 Task: Open Card Business Continuity Planning in Board IT Project Management to Workspace Cloud Management and add a team member Softage.4@softage.net, a label Blue, a checklist Diet Planning, an attachment from your computer, a color Blue and finally, add a card description 'Plan and execute company team-building conference with team-building challenges' and a comment 'Let us approach this task with a sense of self-reflection and self-awareness, recognizing our own strengths and weaknesses.'. Add a start date 'Jan 04, 1900' with a due date 'Jan 11, 1900'
Action: Mouse moved to (89, 299)
Screenshot: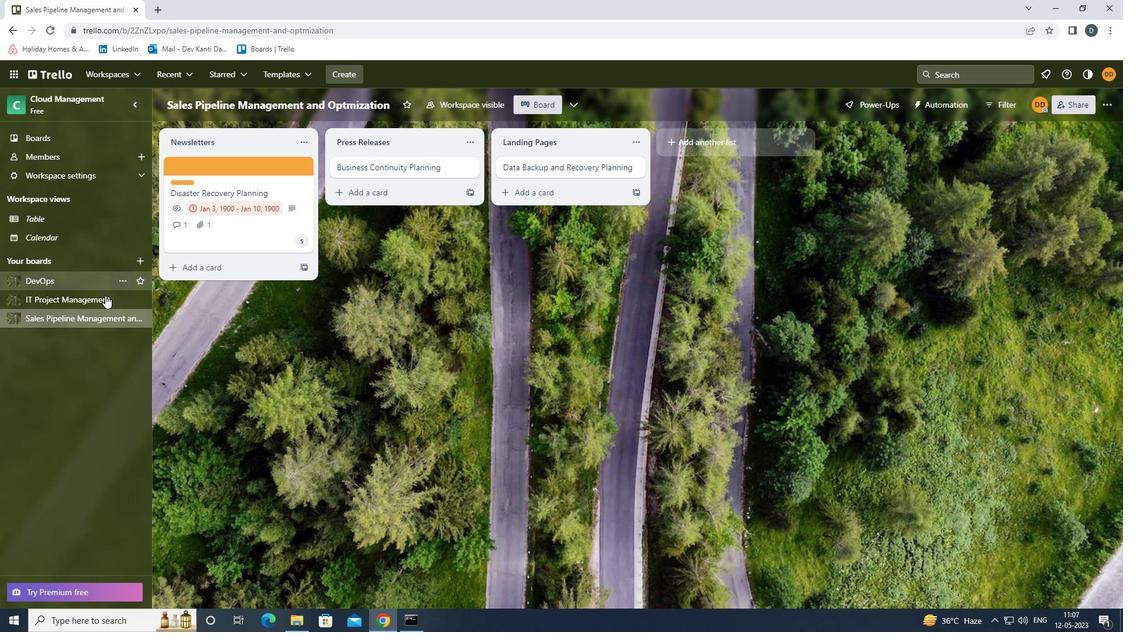
Action: Mouse pressed left at (89, 299)
Screenshot: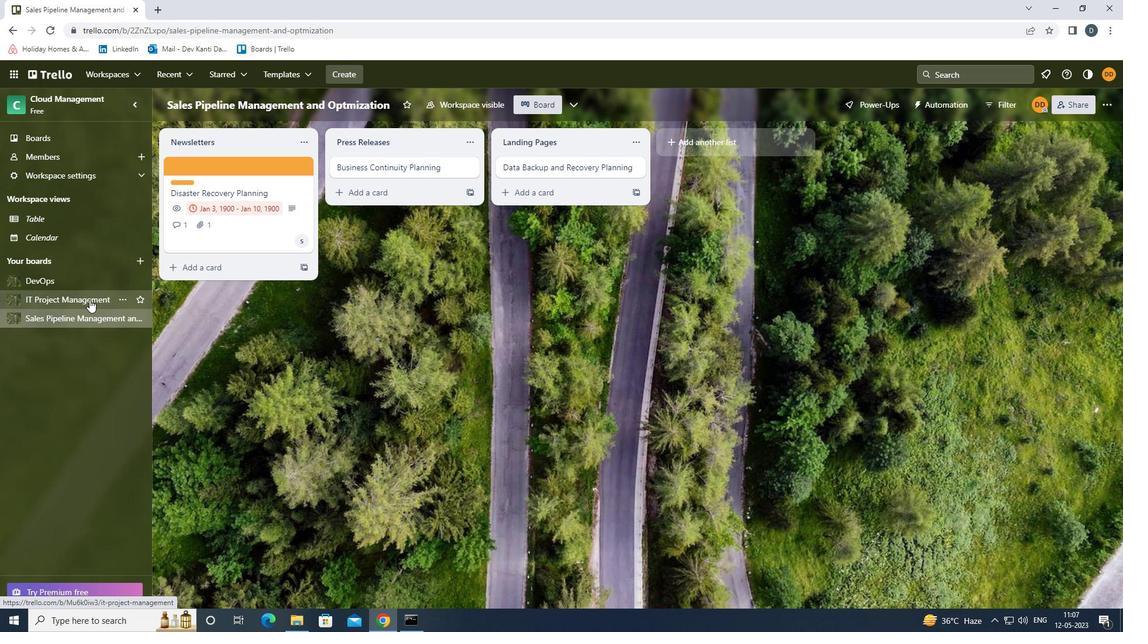 
Action: Mouse moved to (357, 165)
Screenshot: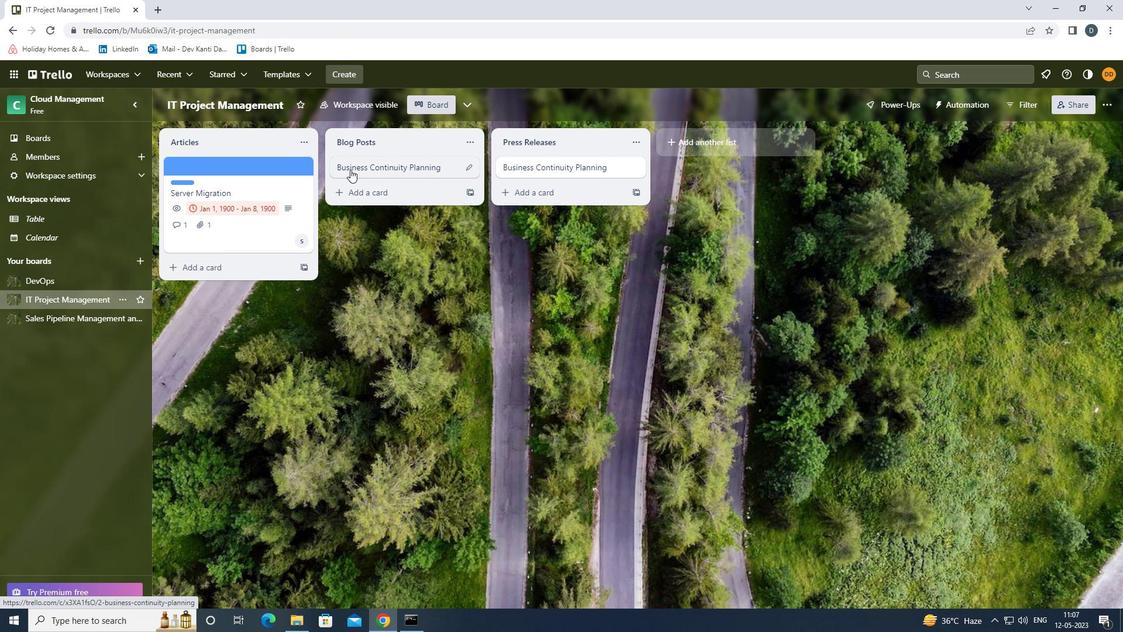 
Action: Mouse pressed left at (357, 165)
Screenshot: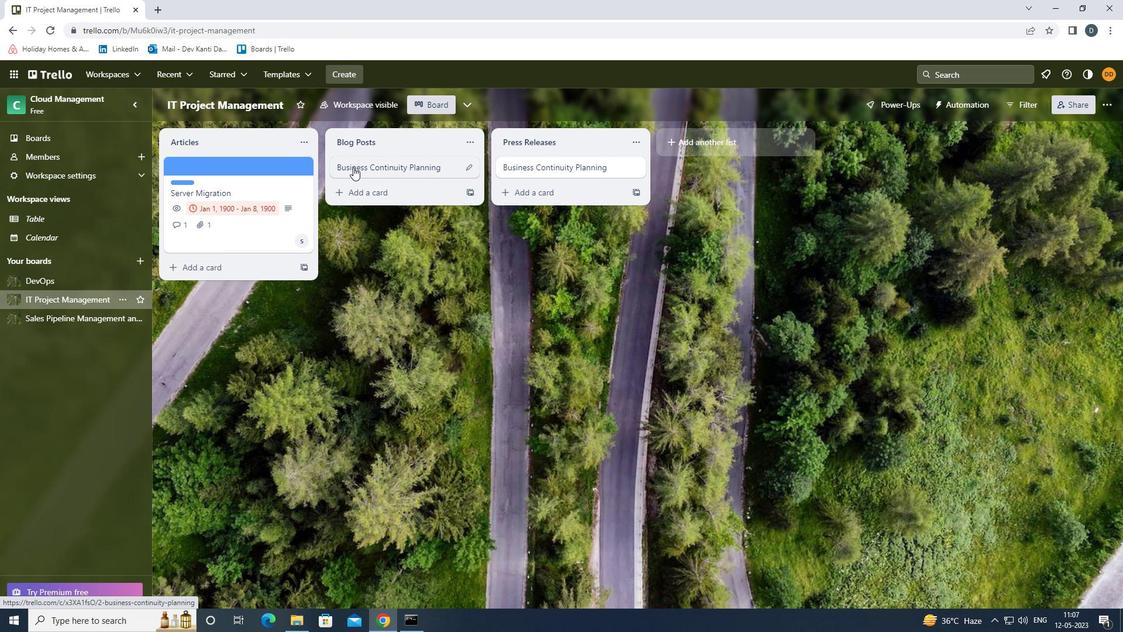 
Action: Mouse moved to (708, 214)
Screenshot: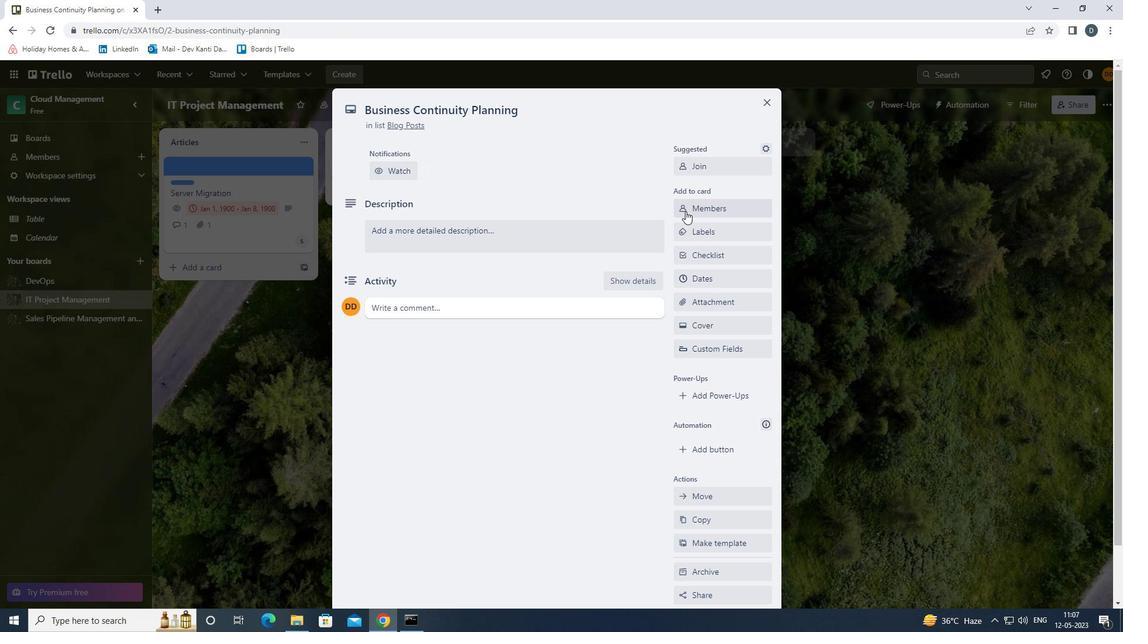 
Action: Mouse pressed left at (708, 214)
Screenshot: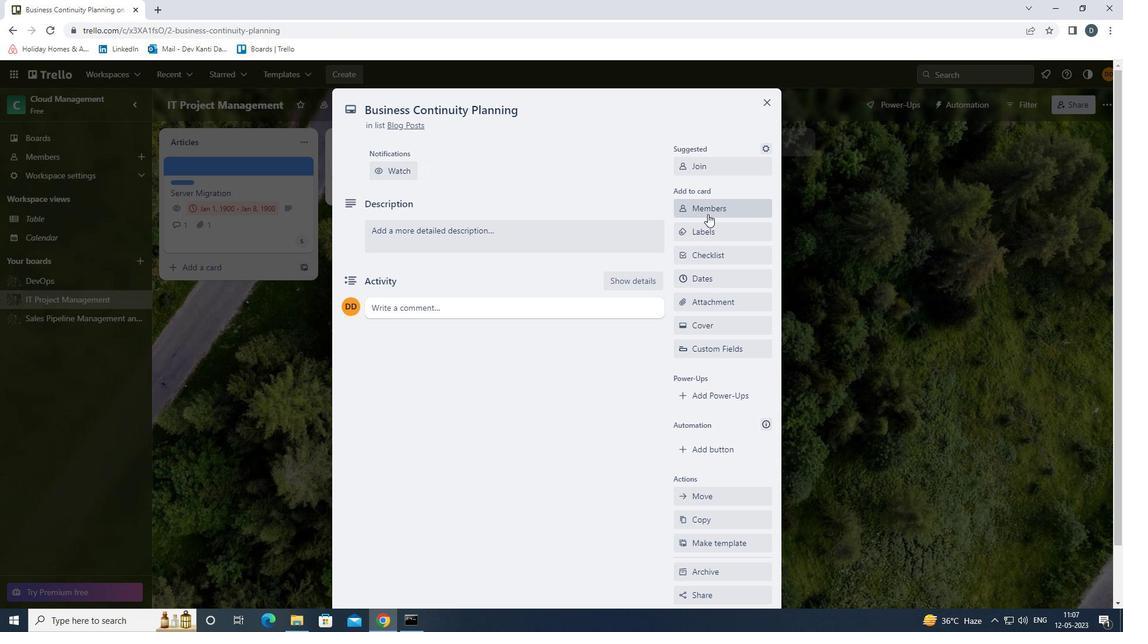 
Action: Key pressed <Key.shift>SOFTAGE.4<Key.shift>@SOFTAGE.NET
Screenshot: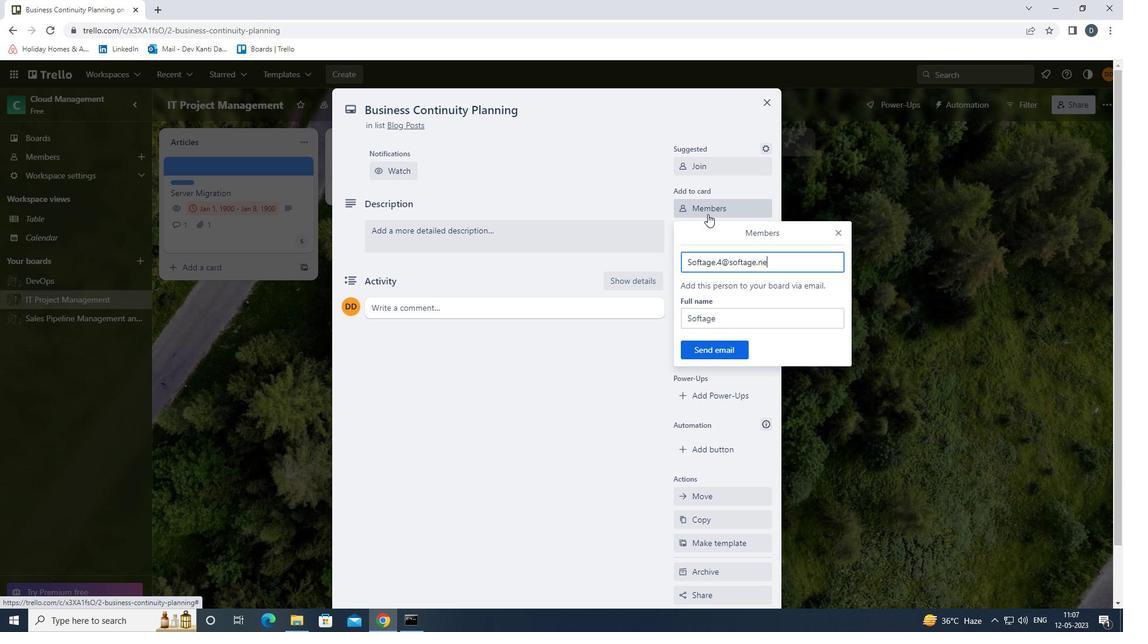 
Action: Mouse moved to (722, 346)
Screenshot: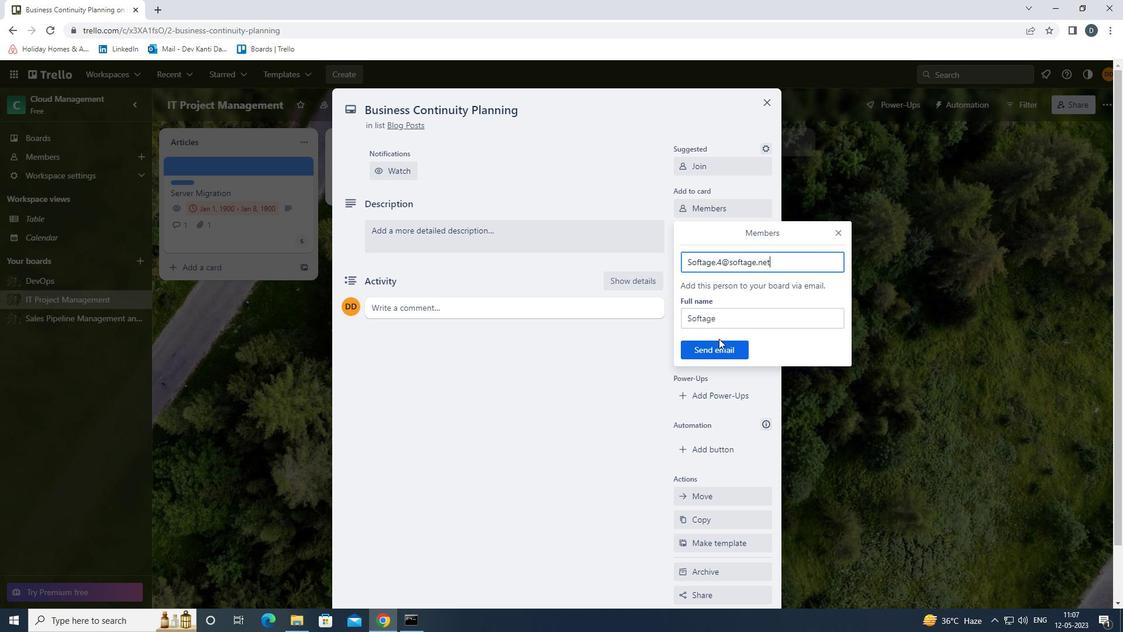 
Action: Mouse pressed left at (722, 346)
Screenshot: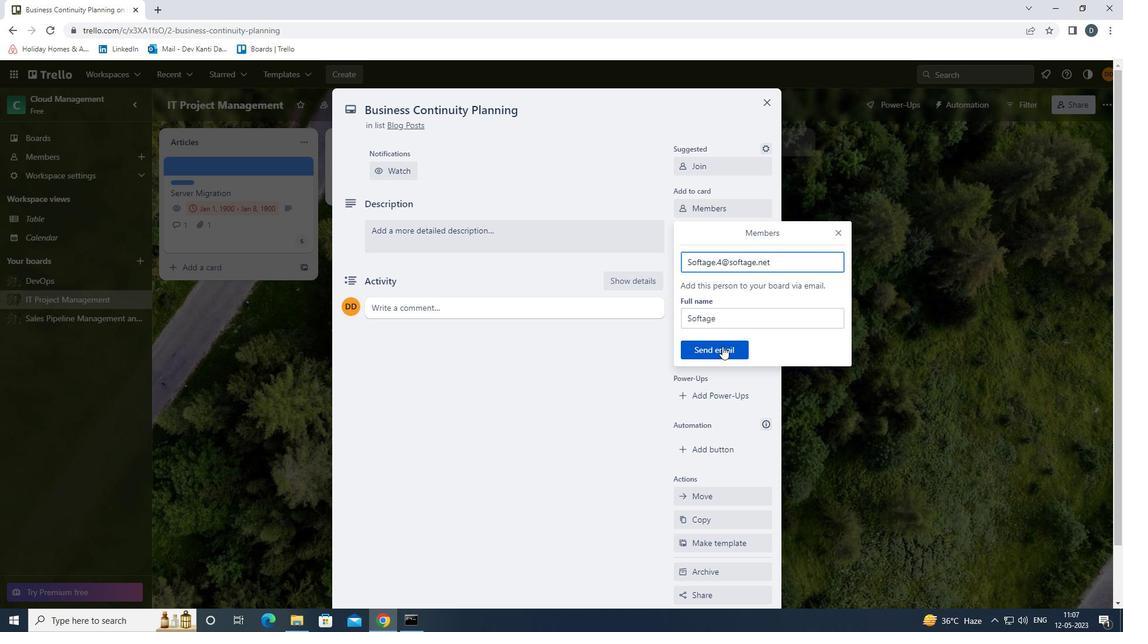 
Action: Mouse moved to (717, 235)
Screenshot: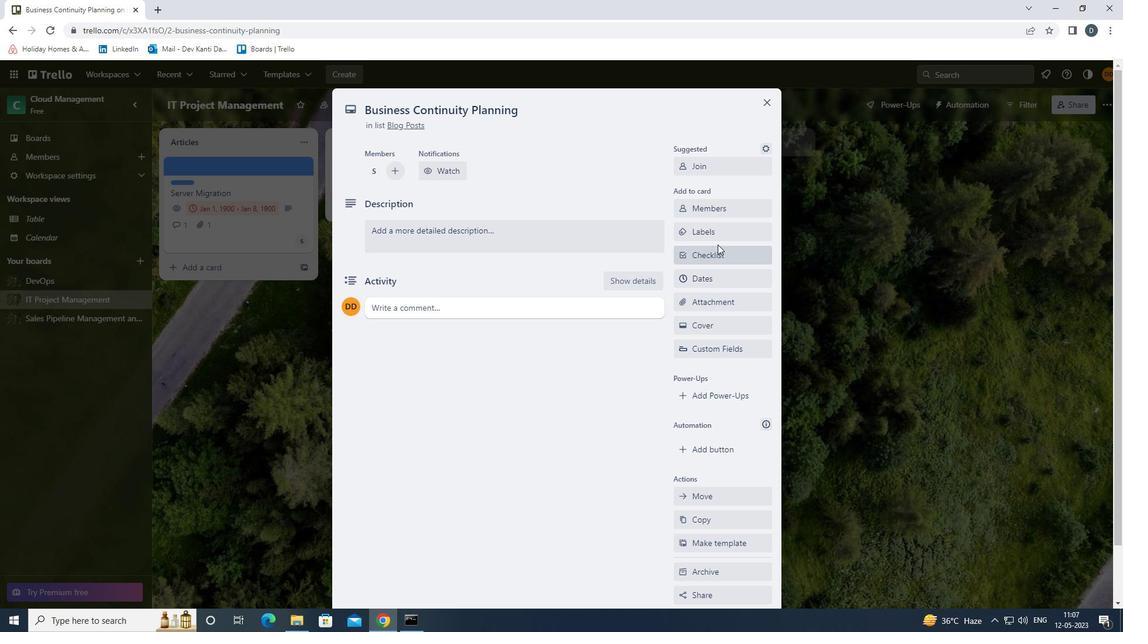 
Action: Mouse pressed left at (717, 235)
Screenshot: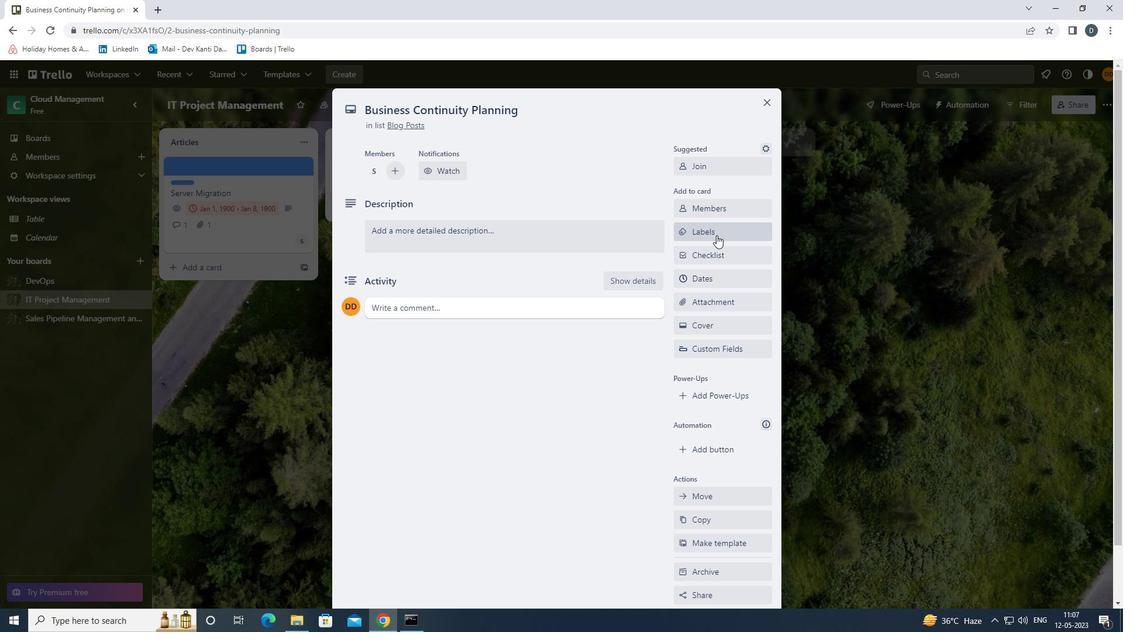 
Action: Mouse moved to (739, 431)
Screenshot: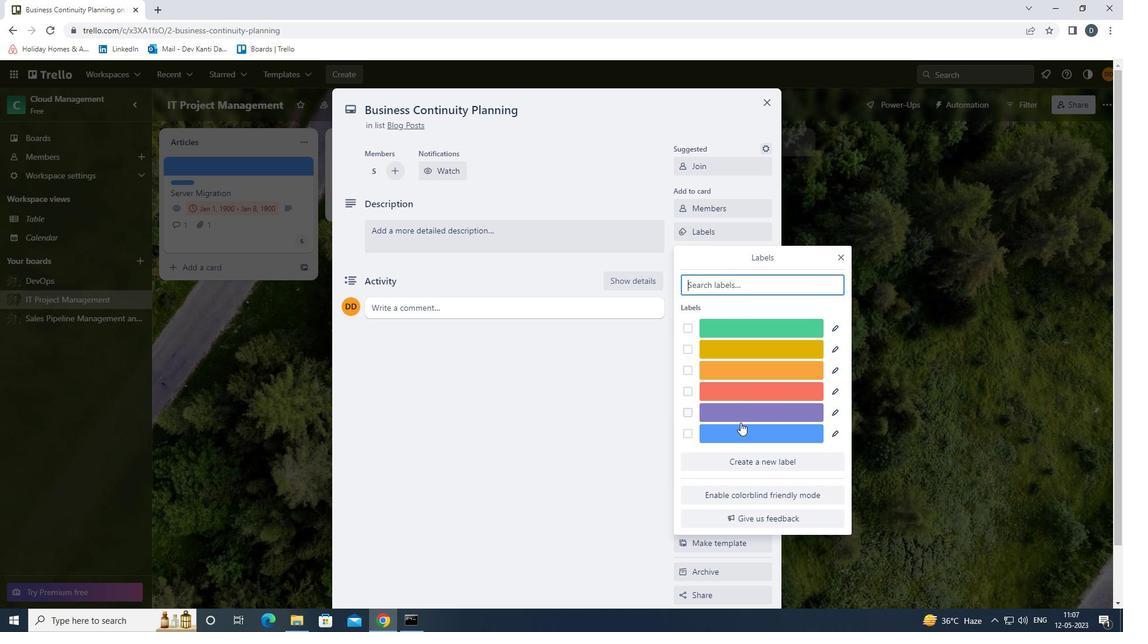 
Action: Mouse pressed left at (739, 431)
Screenshot: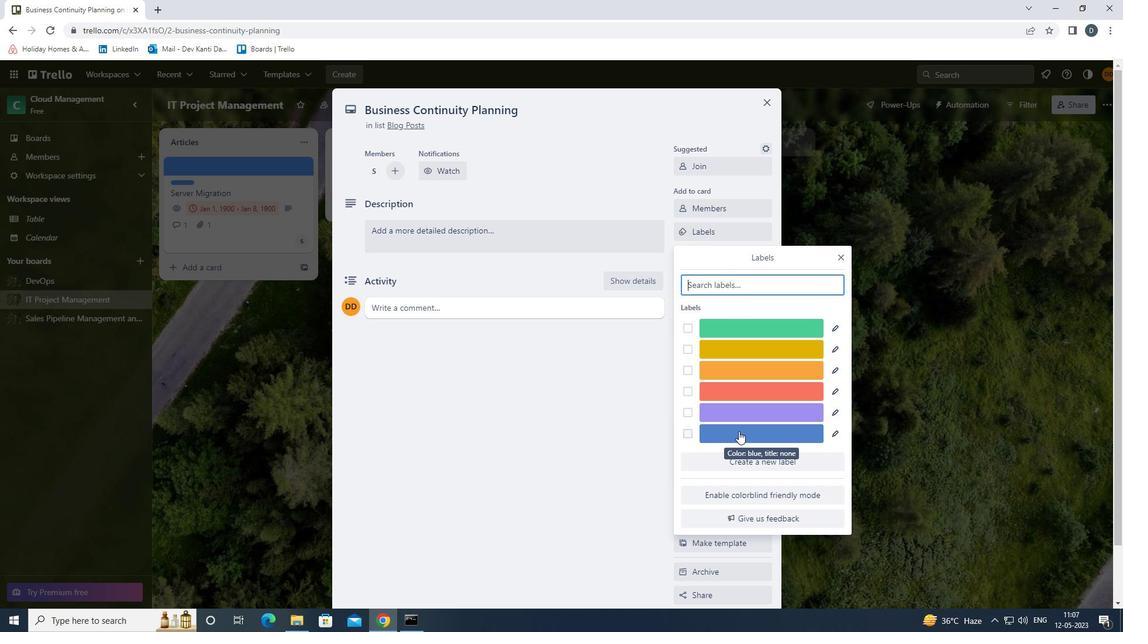 
Action: Mouse moved to (841, 257)
Screenshot: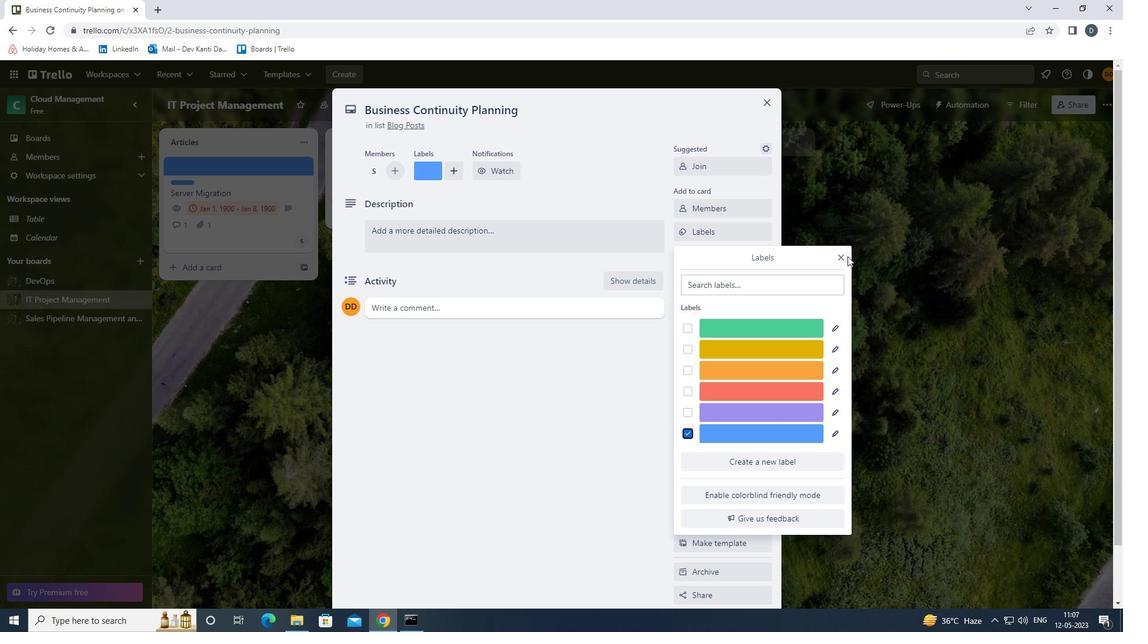 
Action: Mouse pressed left at (841, 257)
Screenshot: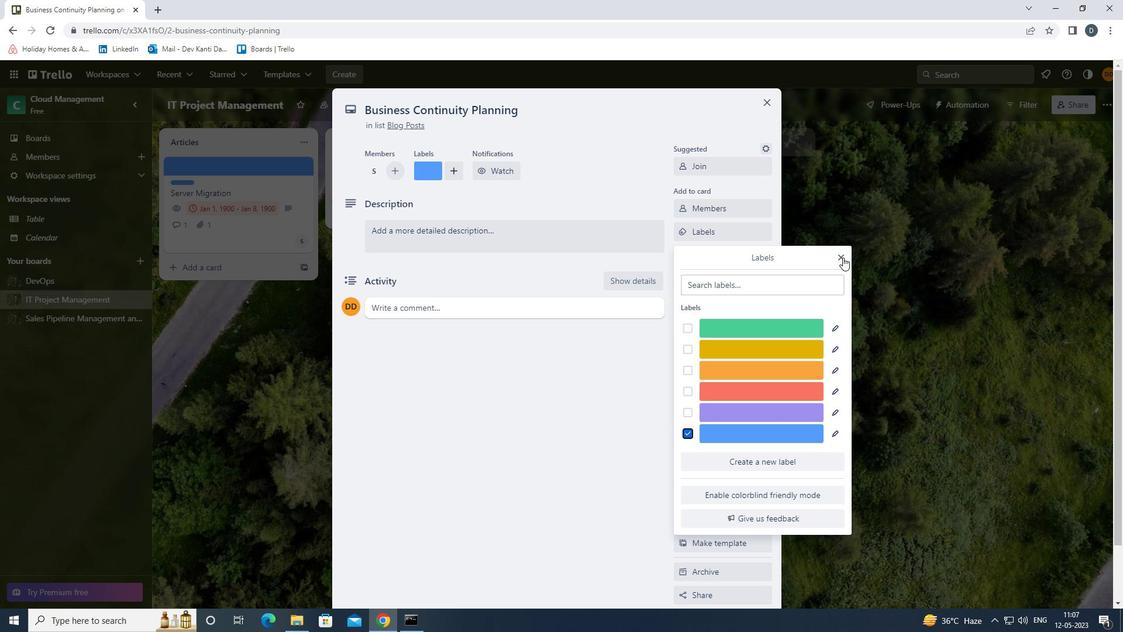 
Action: Mouse moved to (746, 262)
Screenshot: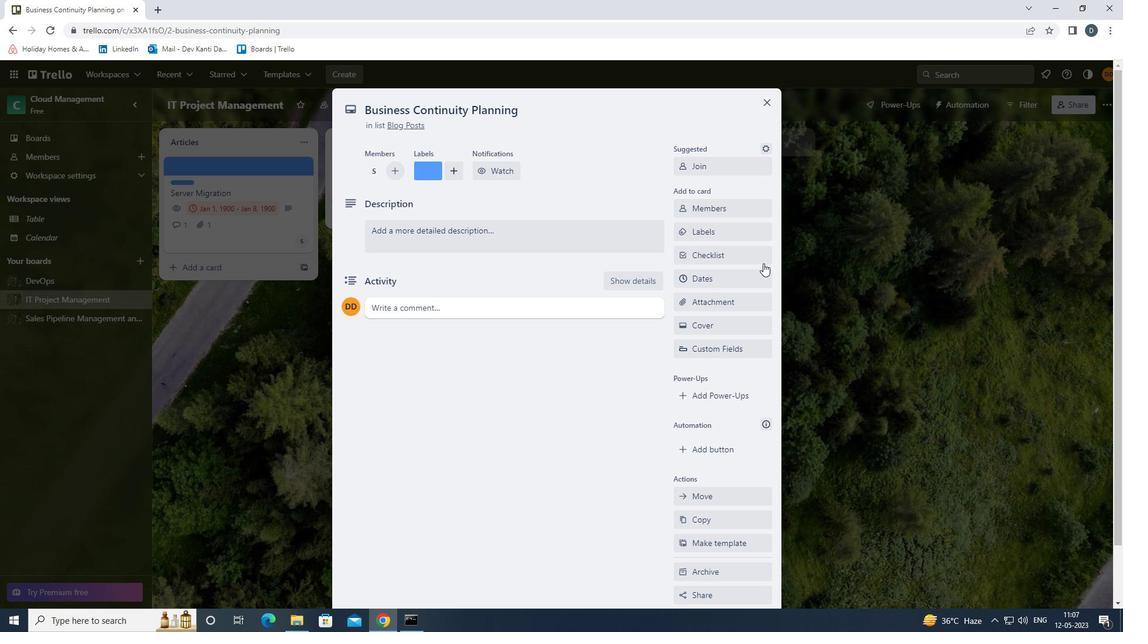 
Action: Mouse pressed left at (746, 262)
Screenshot: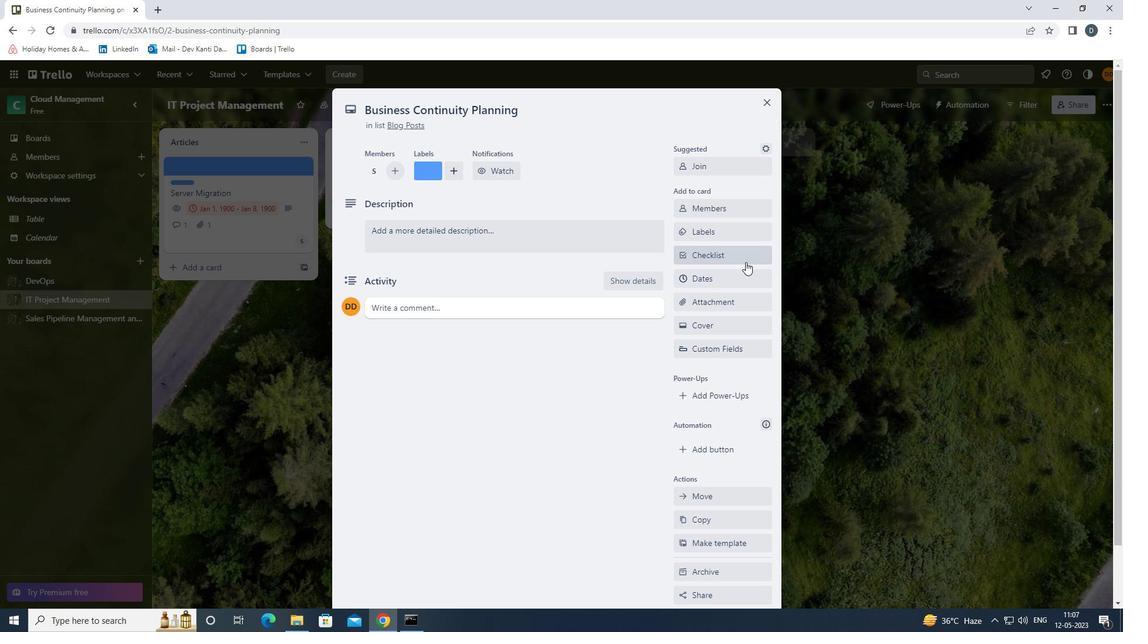 
Action: Key pressed <Key.shift><Key.shift><Key.shift>DIET<Key.space><Key.shift><Key.shift><Key.shift><Key.shift><Key.shift>PLANNING<Key.enter>
Screenshot: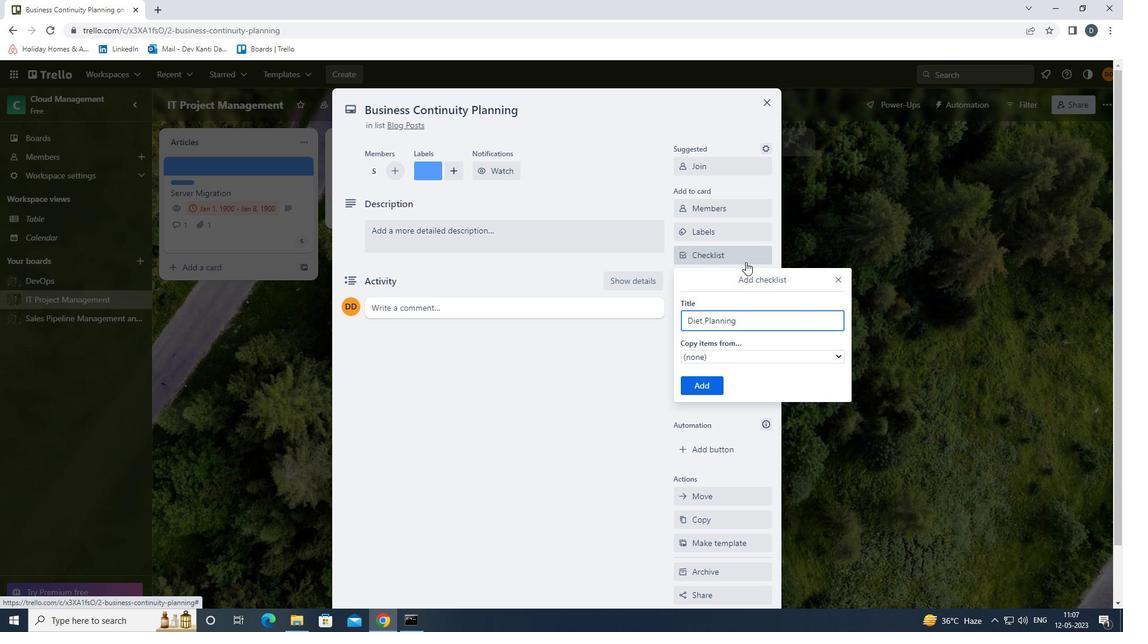 
Action: Mouse moved to (740, 303)
Screenshot: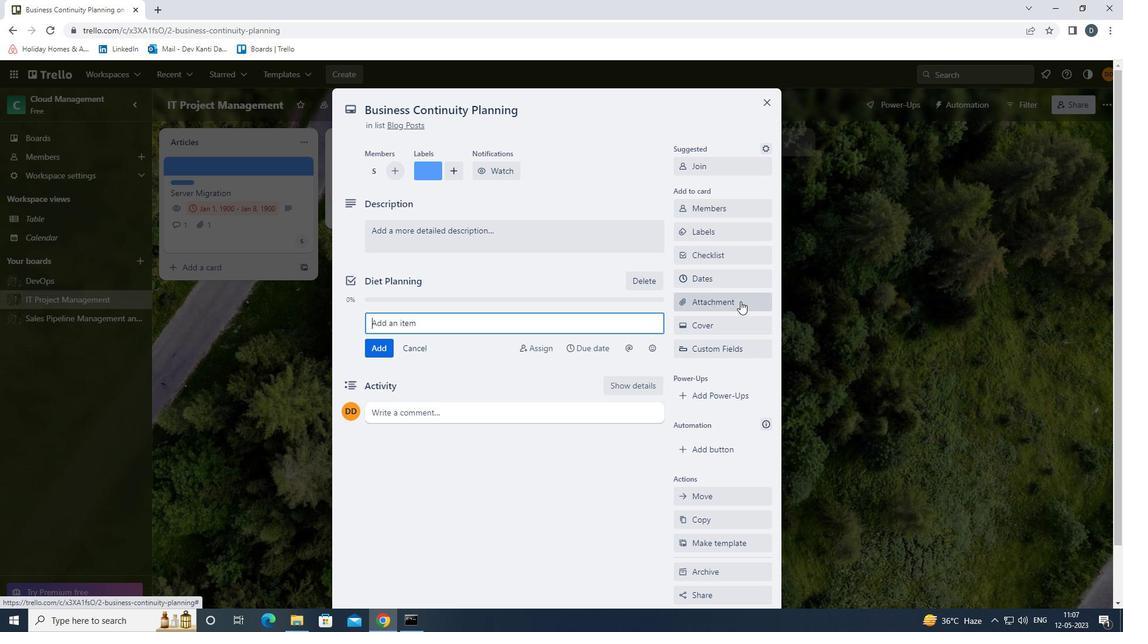 
Action: Mouse pressed left at (740, 303)
Screenshot: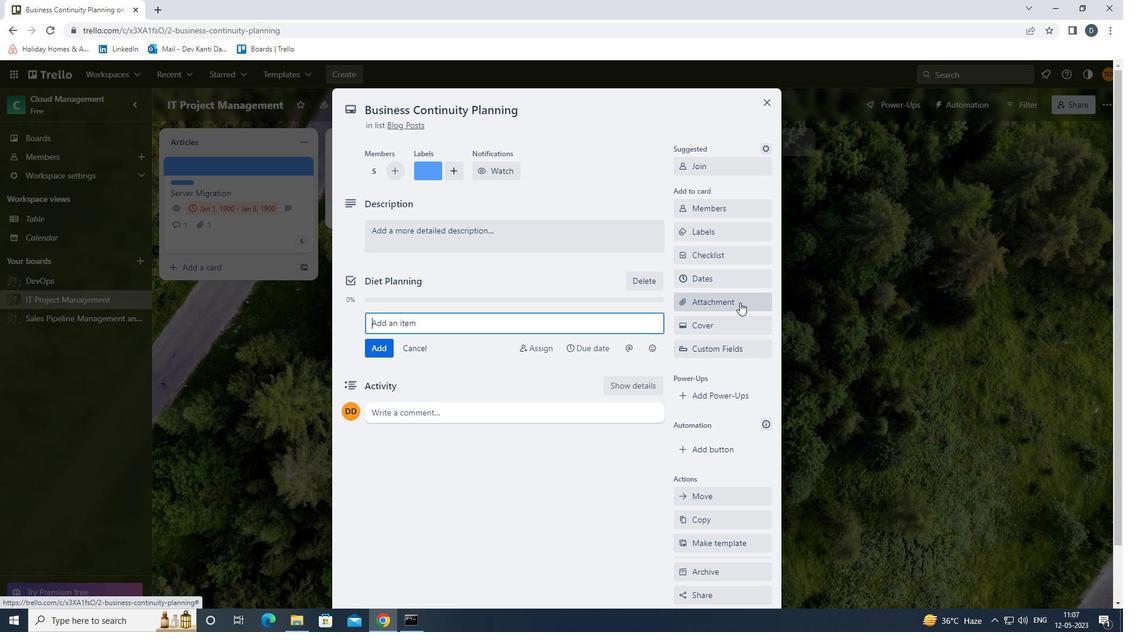 
Action: Mouse moved to (728, 349)
Screenshot: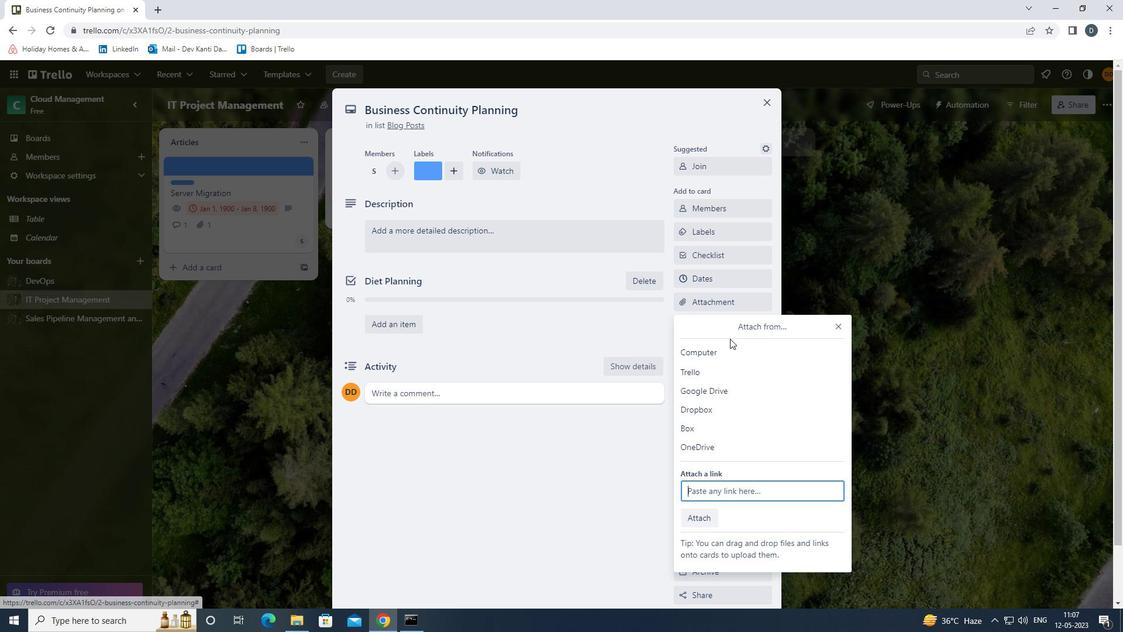 
Action: Mouse pressed left at (728, 349)
Screenshot: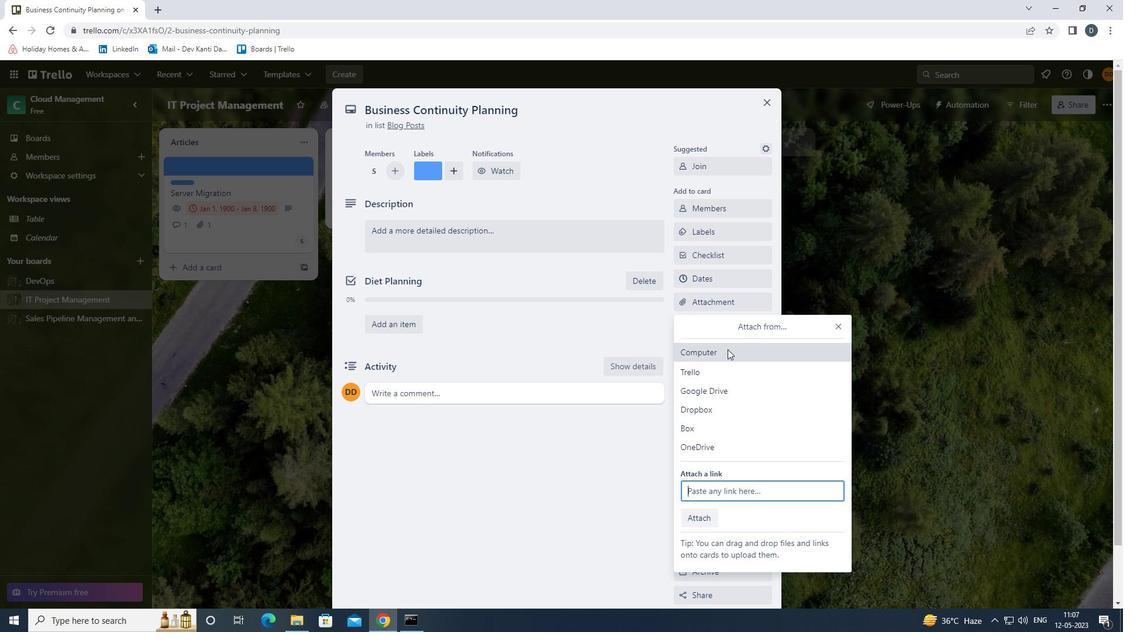 
Action: Mouse moved to (424, 135)
Screenshot: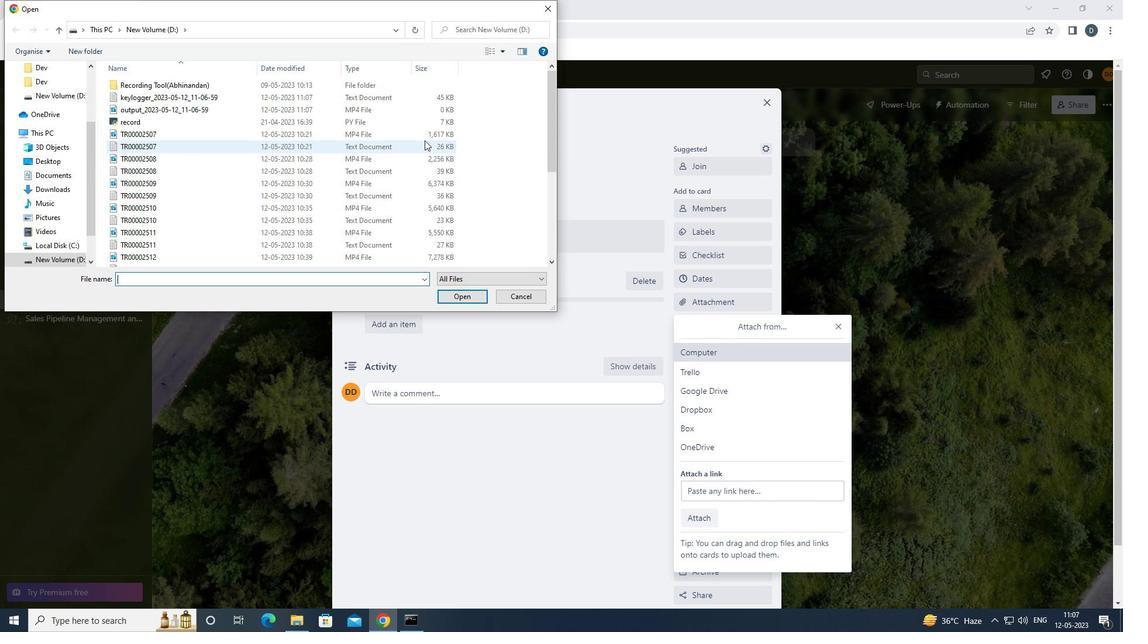 
Action: Mouse pressed left at (424, 135)
Screenshot: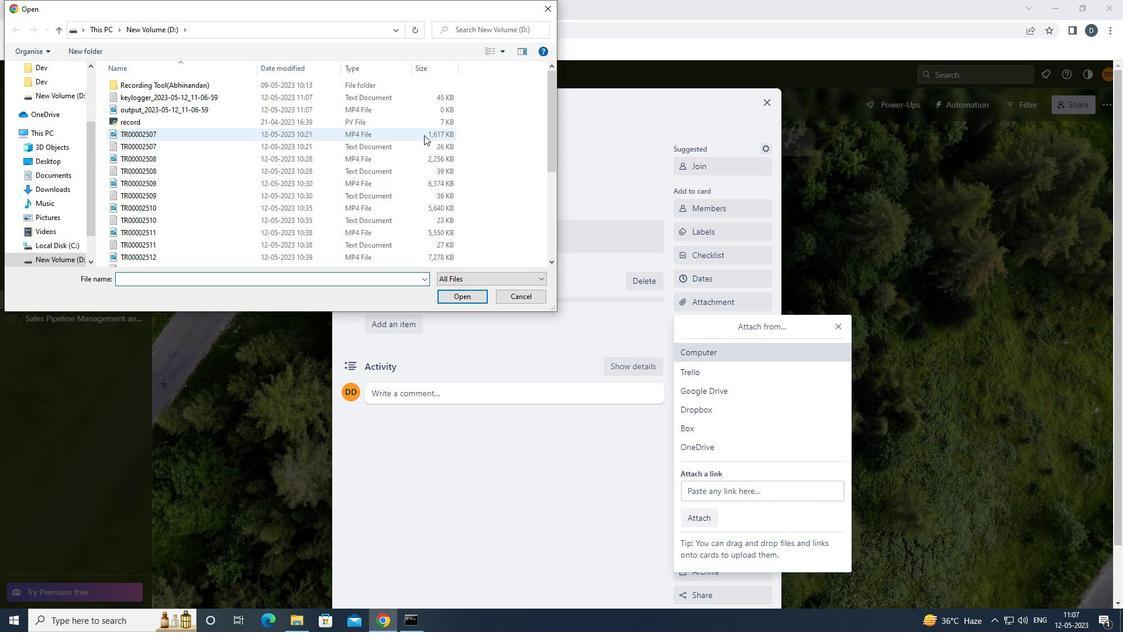 
Action: Mouse moved to (461, 294)
Screenshot: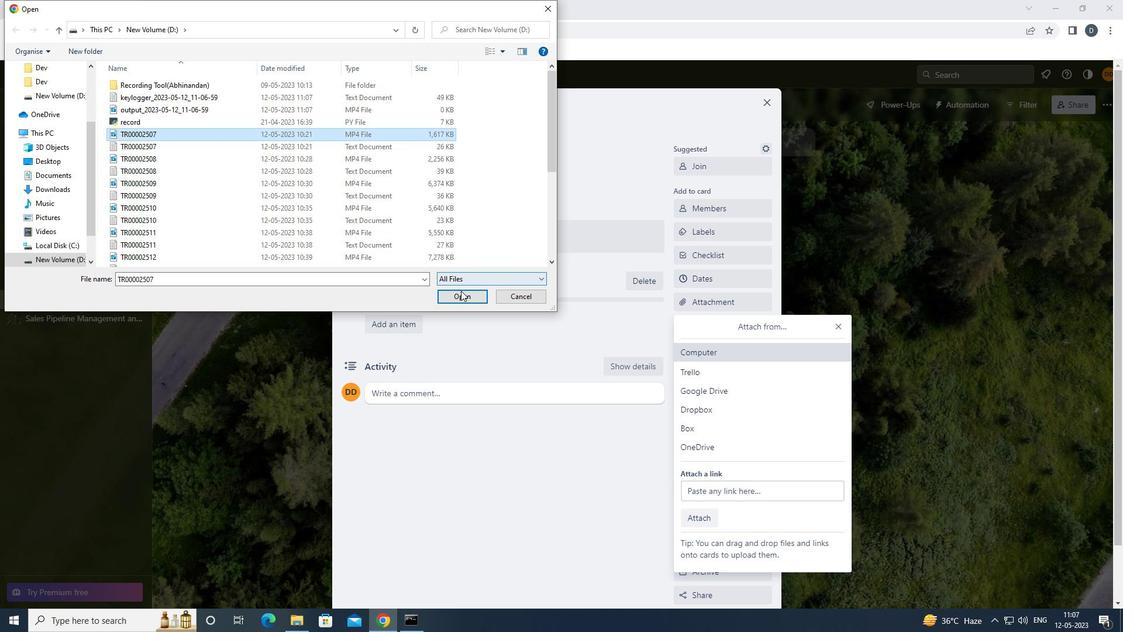 
Action: Mouse pressed left at (461, 294)
Screenshot: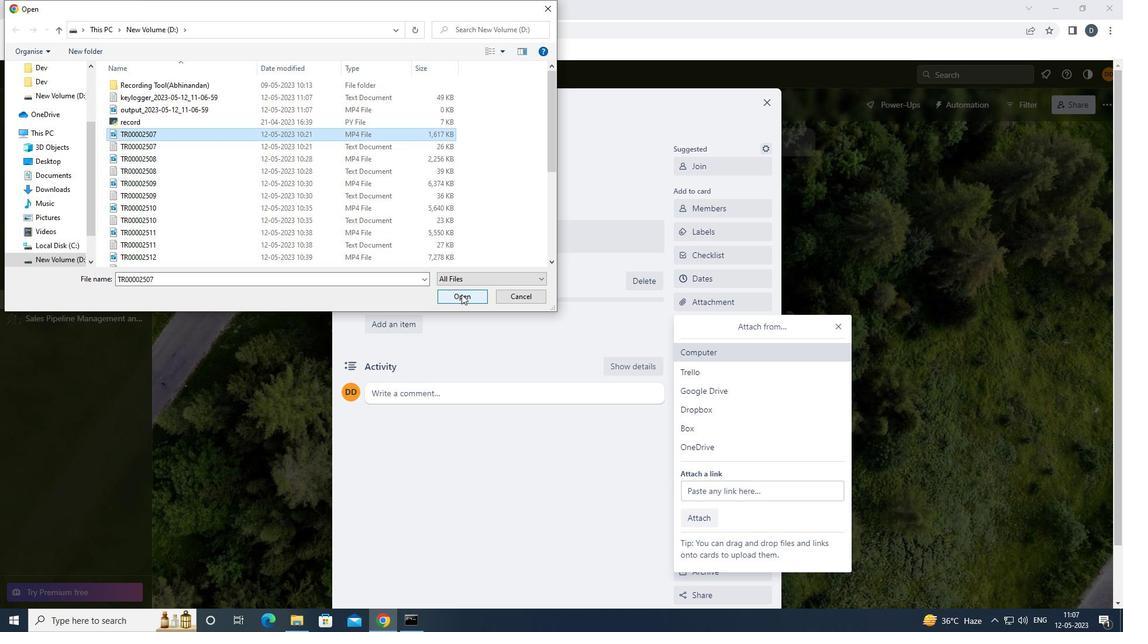 
Action: Mouse moved to (691, 323)
Screenshot: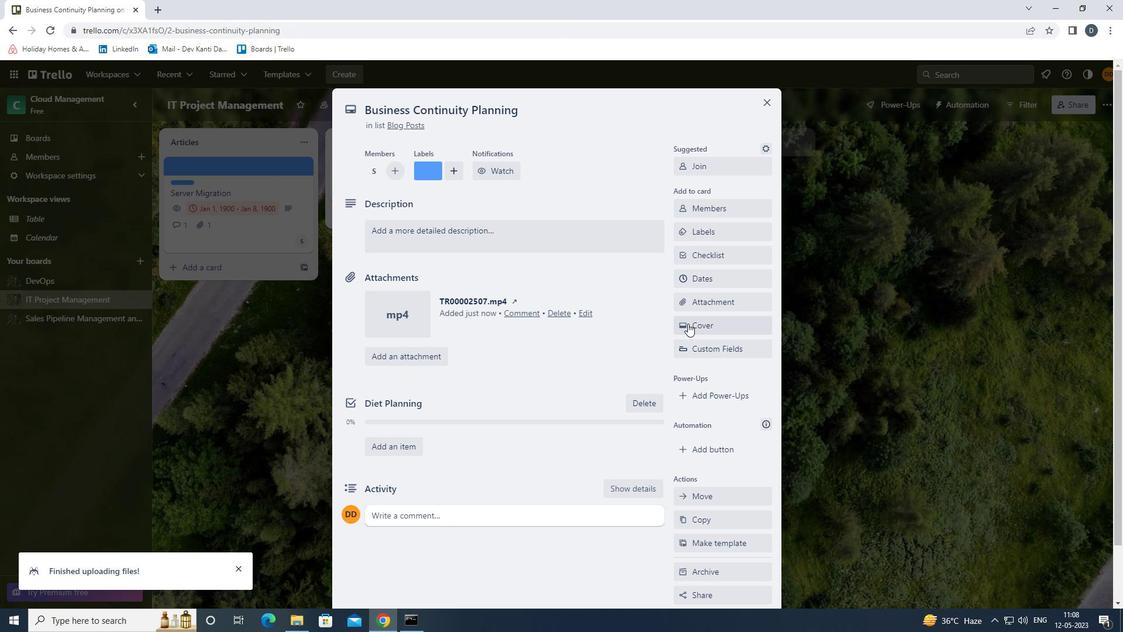 
Action: Mouse pressed left at (691, 323)
Screenshot: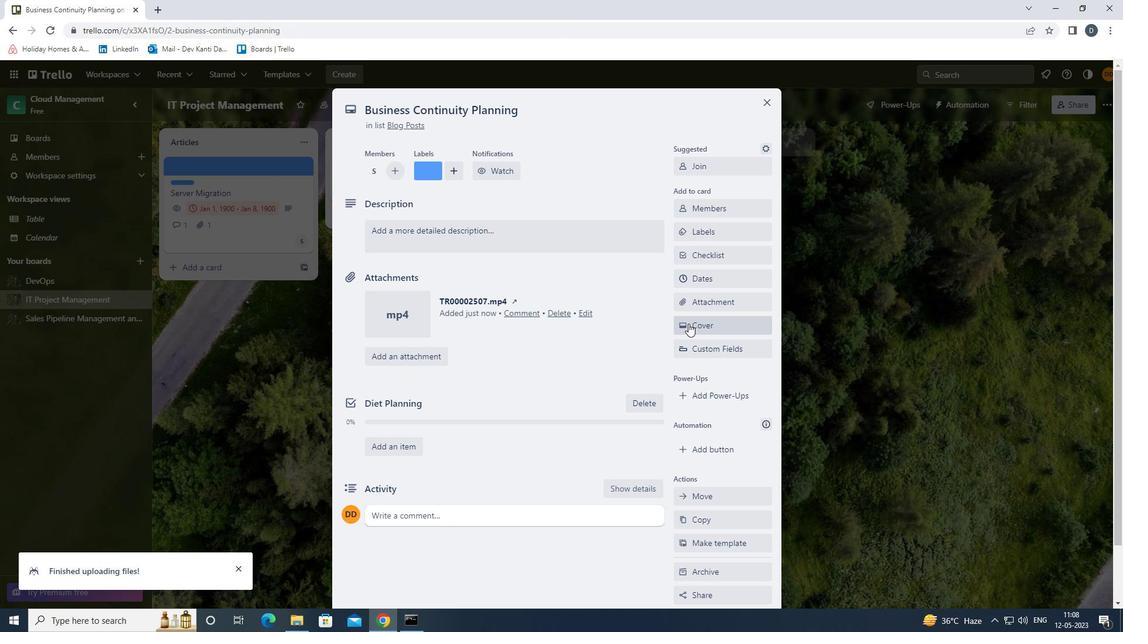 
Action: Mouse moved to (697, 395)
Screenshot: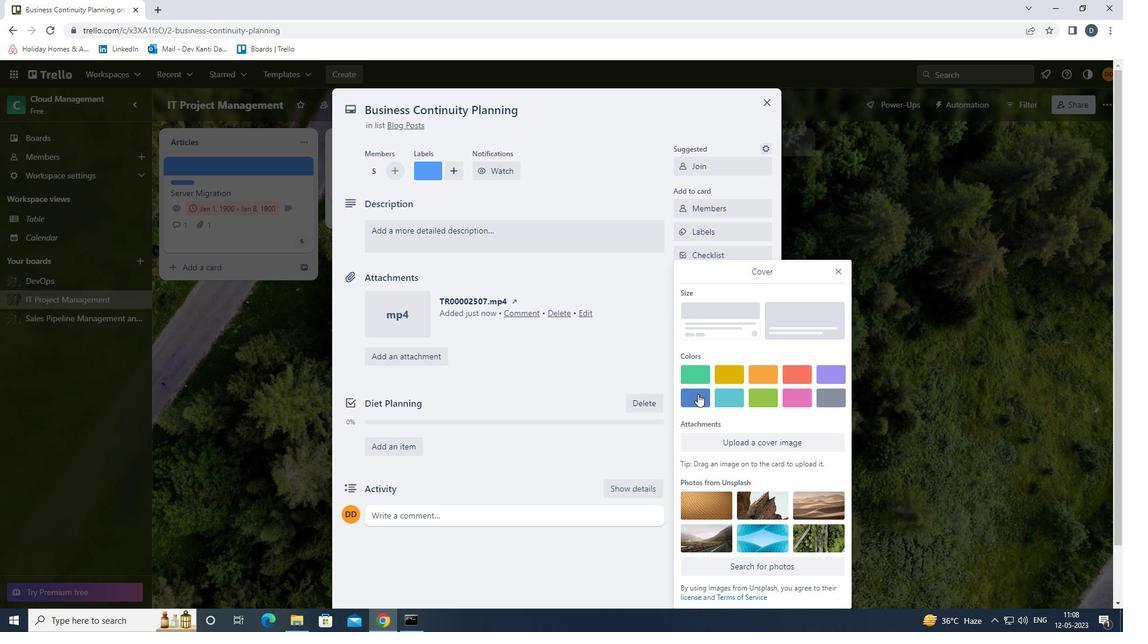 
Action: Mouse pressed left at (697, 395)
Screenshot: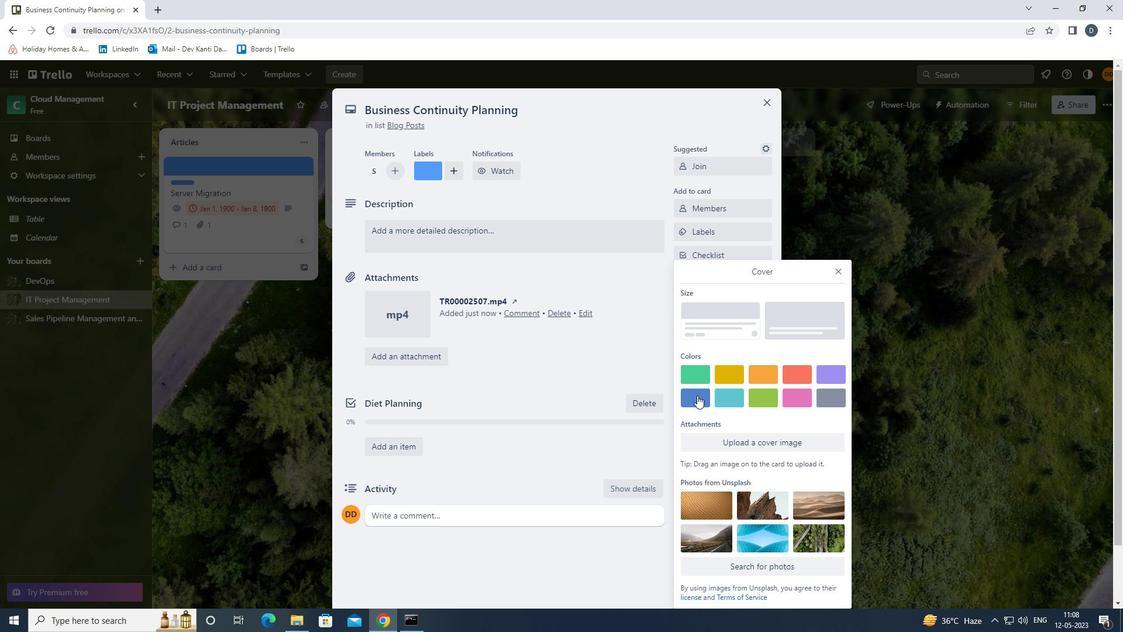 
Action: Mouse moved to (841, 247)
Screenshot: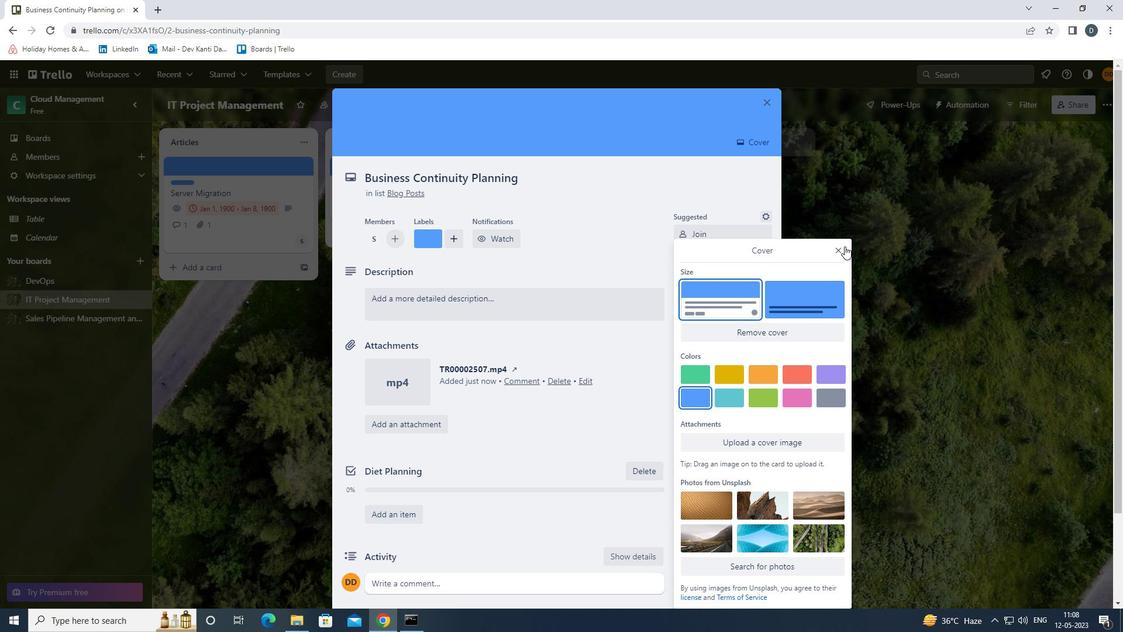 
Action: Mouse pressed left at (841, 247)
Screenshot: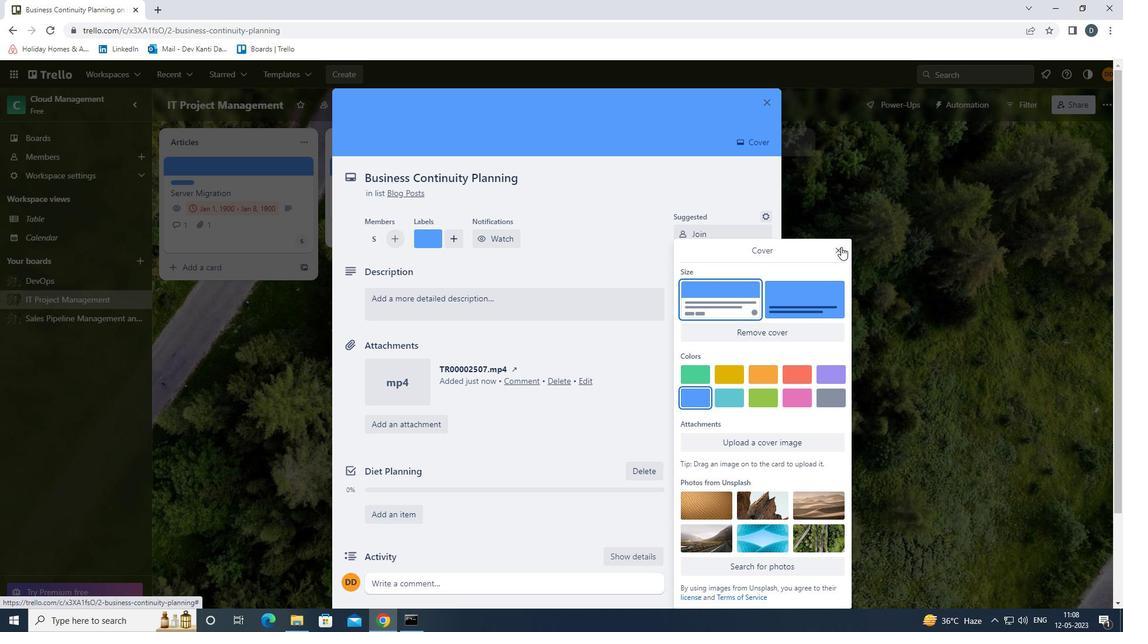 
Action: Mouse moved to (604, 304)
Screenshot: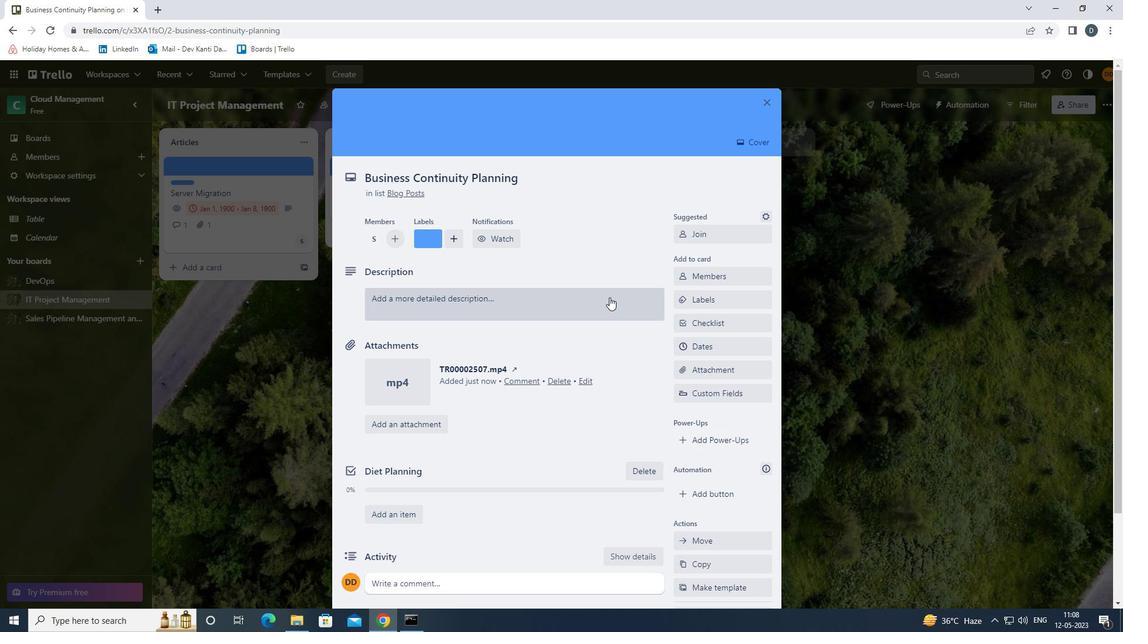 
Action: Mouse pressed left at (604, 304)
Screenshot: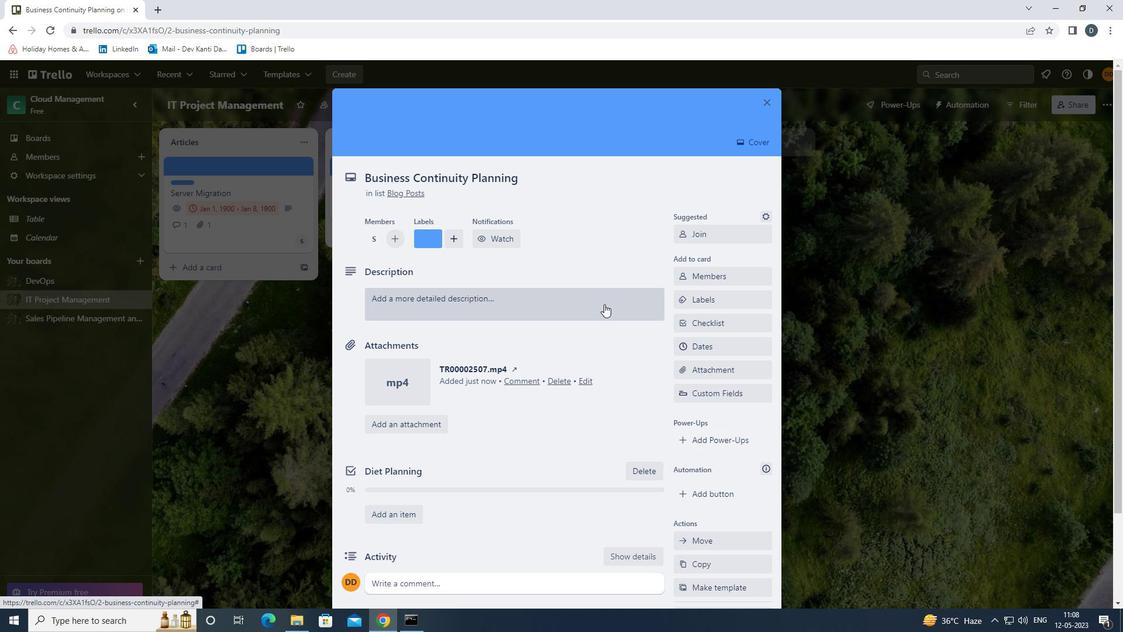 
Action: Mouse moved to (587, 353)
Screenshot: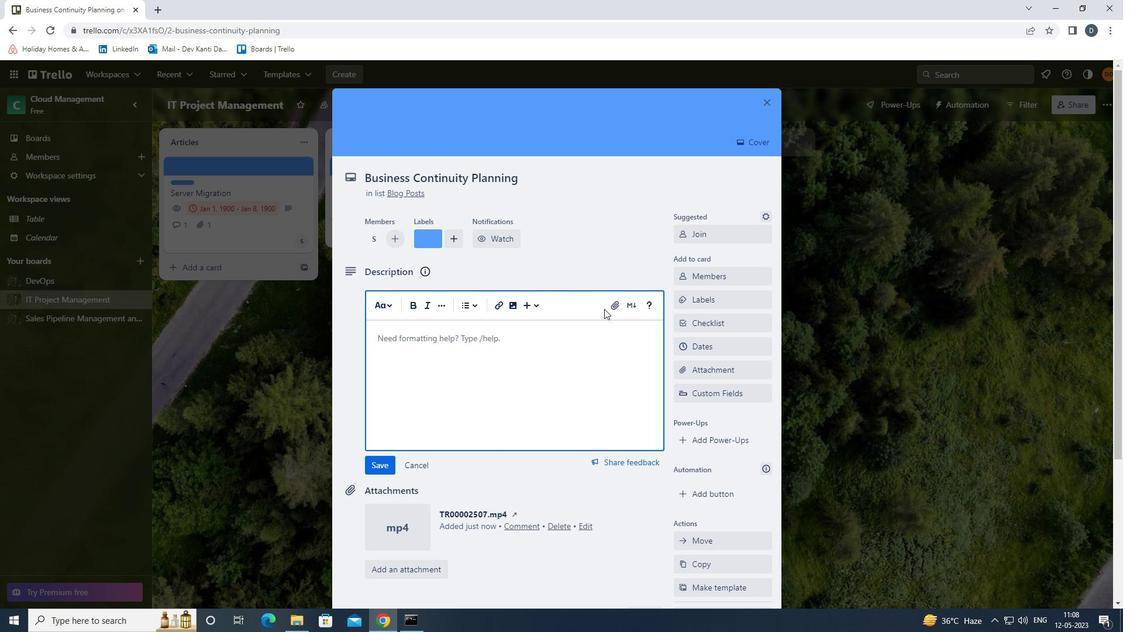 
Action: Key pressed <Key.shift><Key.shift><Key.shift><Key.shift><Key.shift>PLAN<Key.space>AND<Key.space>EXECUTE<Key.space>COMPANY<Key.space>TEAM-BUILDING<Key.space>CONFERENCE<Key.space>WITH<Key.space>TEAM-BUILDING<Key.space>CHALLENGES.
Screenshot: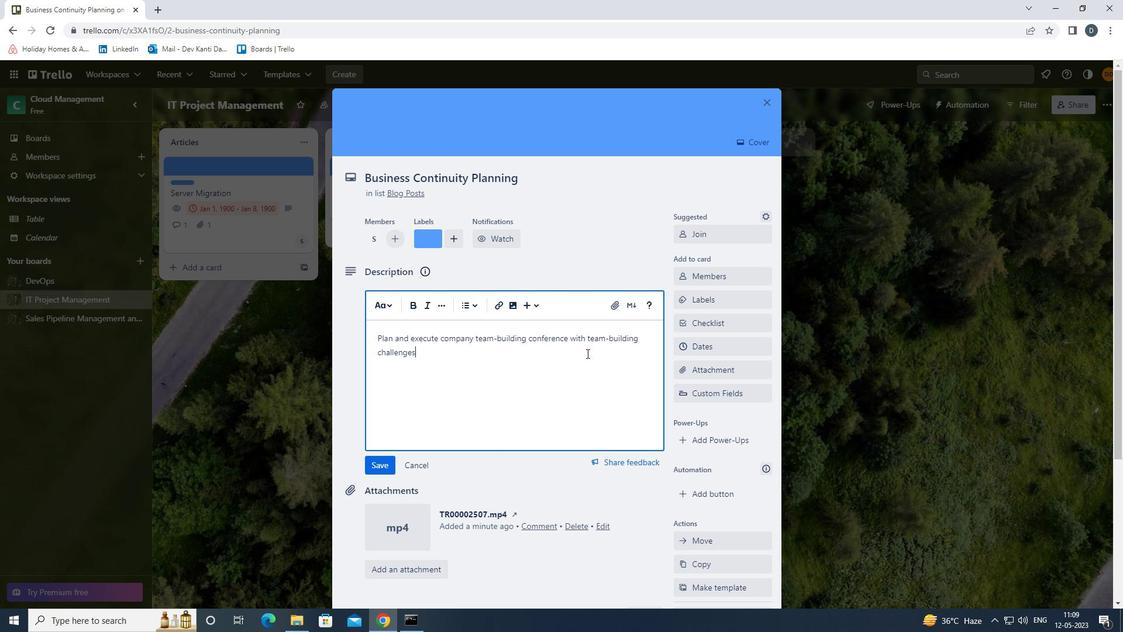 
Action: Mouse moved to (370, 461)
Screenshot: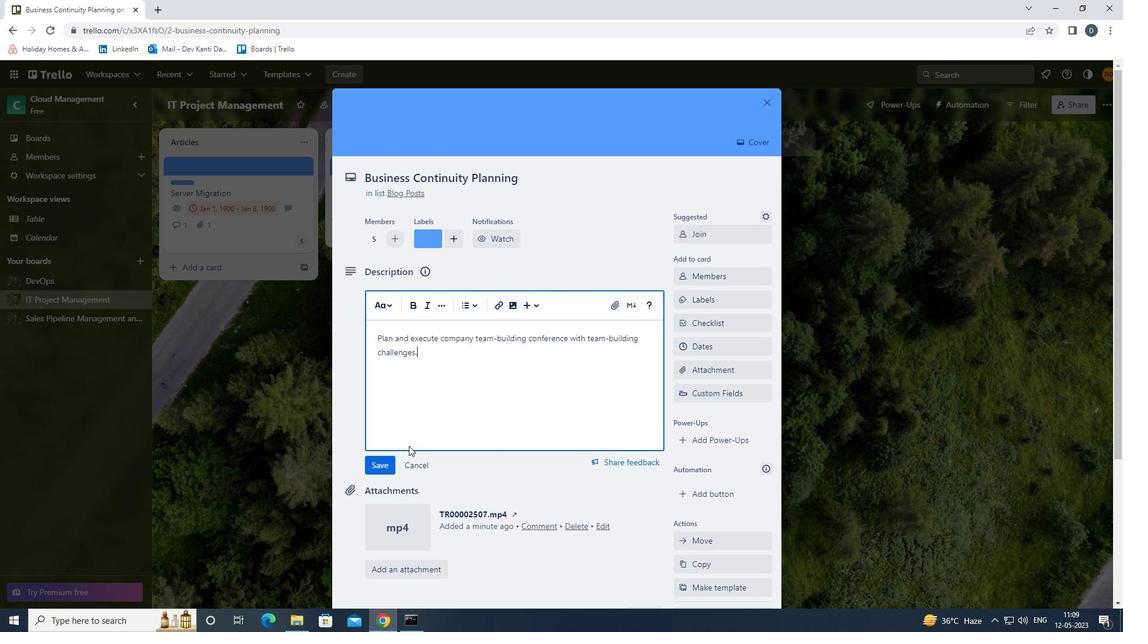 
Action: Mouse pressed left at (370, 461)
Screenshot: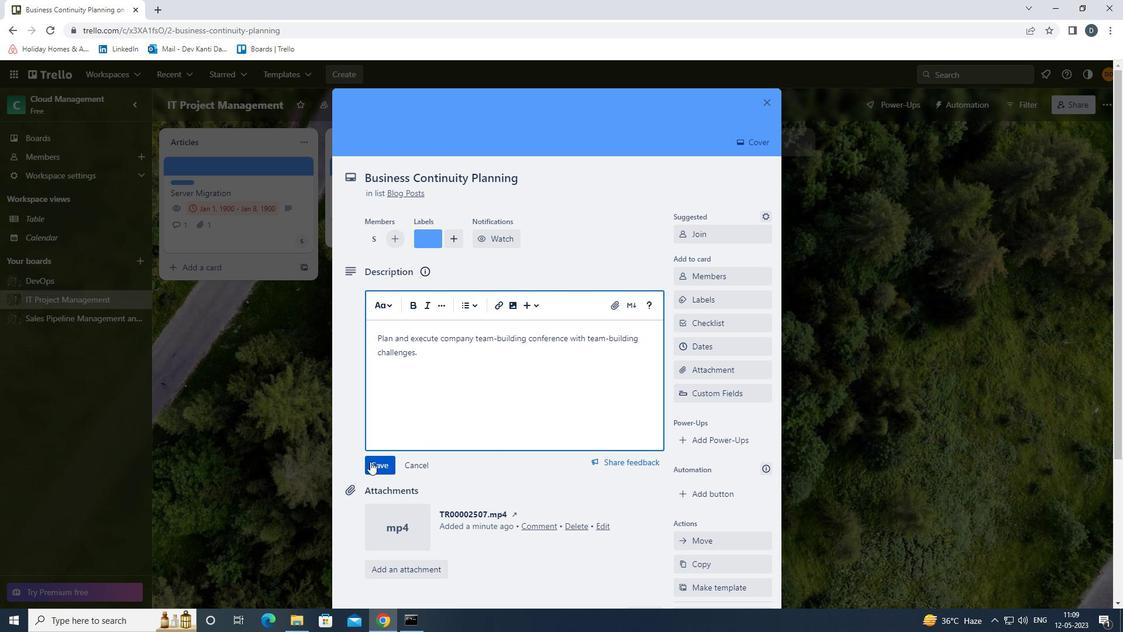 
Action: Mouse moved to (498, 430)
Screenshot: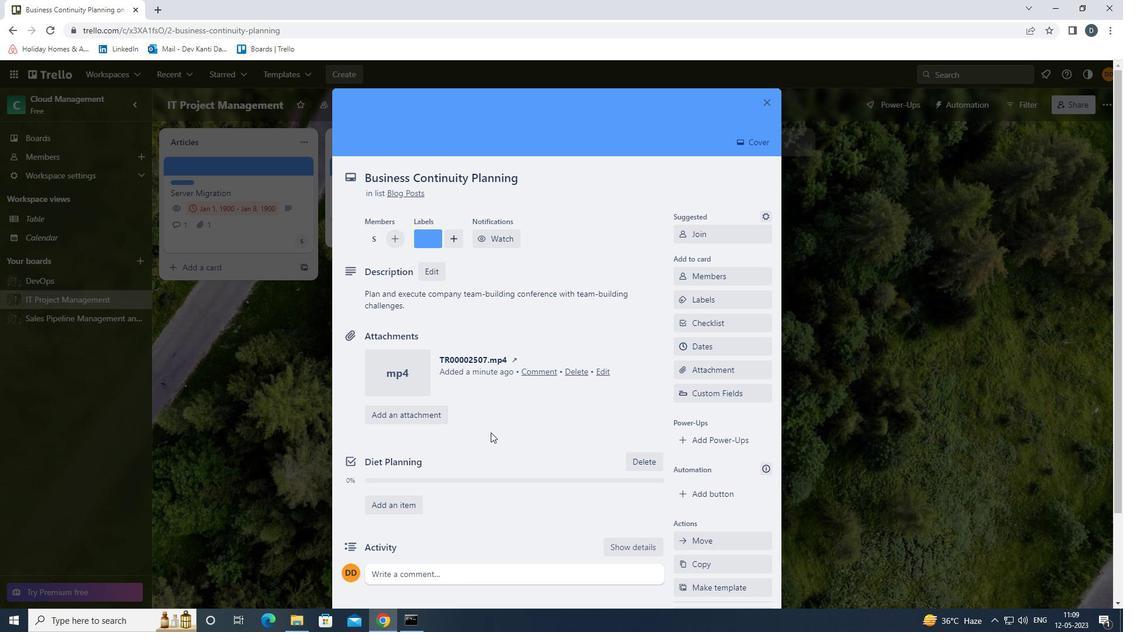 
Action: Mouse scrolled (498, 430) with delta (0, 0)
Screenshot: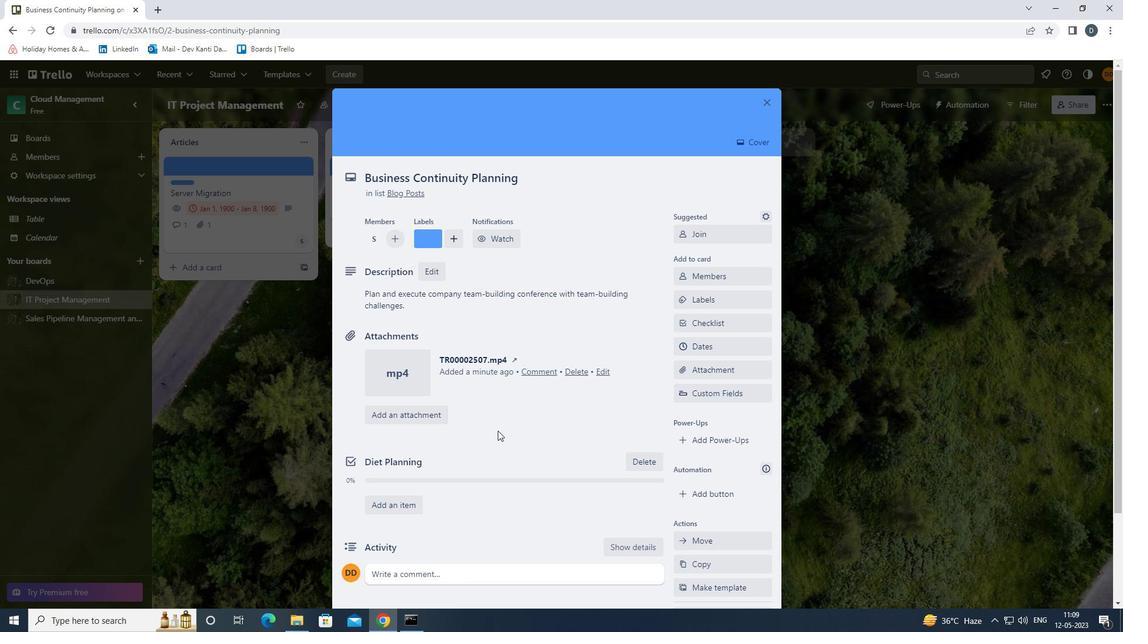 
Action: Mouse moved to (475, 512)
Screenshot: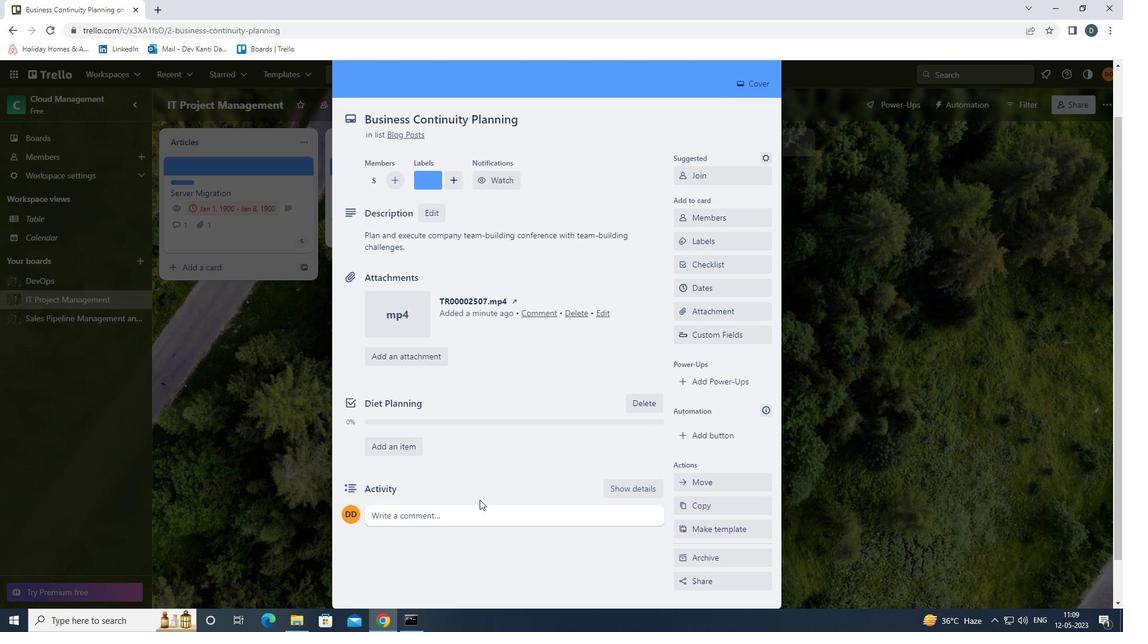 
Action: Mouse pressed left at (475, 512)
Screenshot: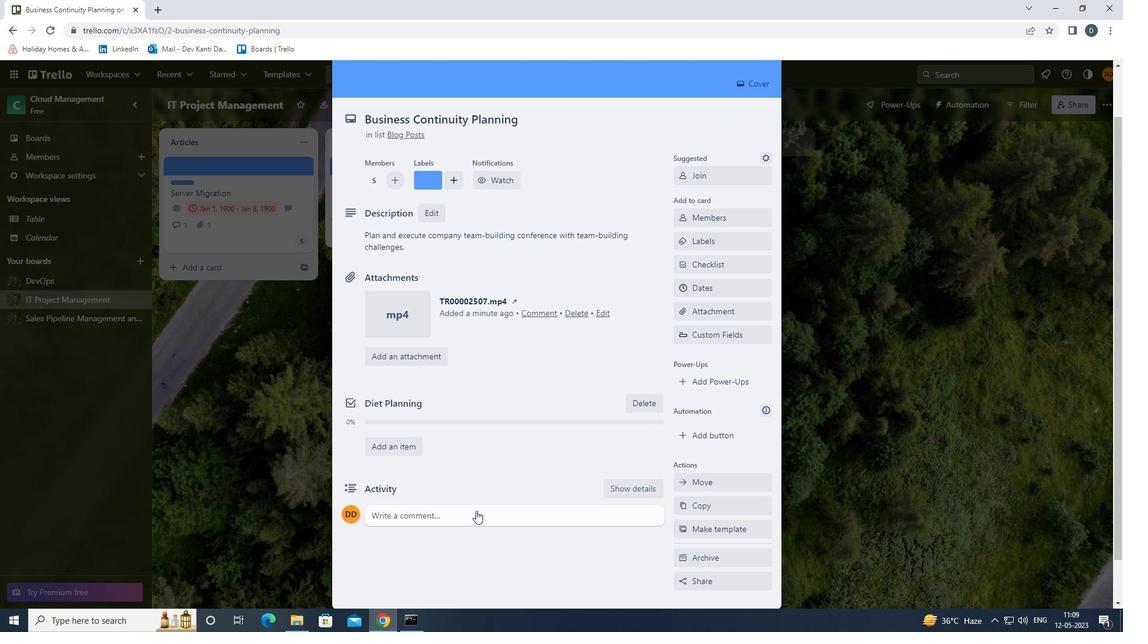 
Action: Mouse moved to (455, 549)
Screenshot: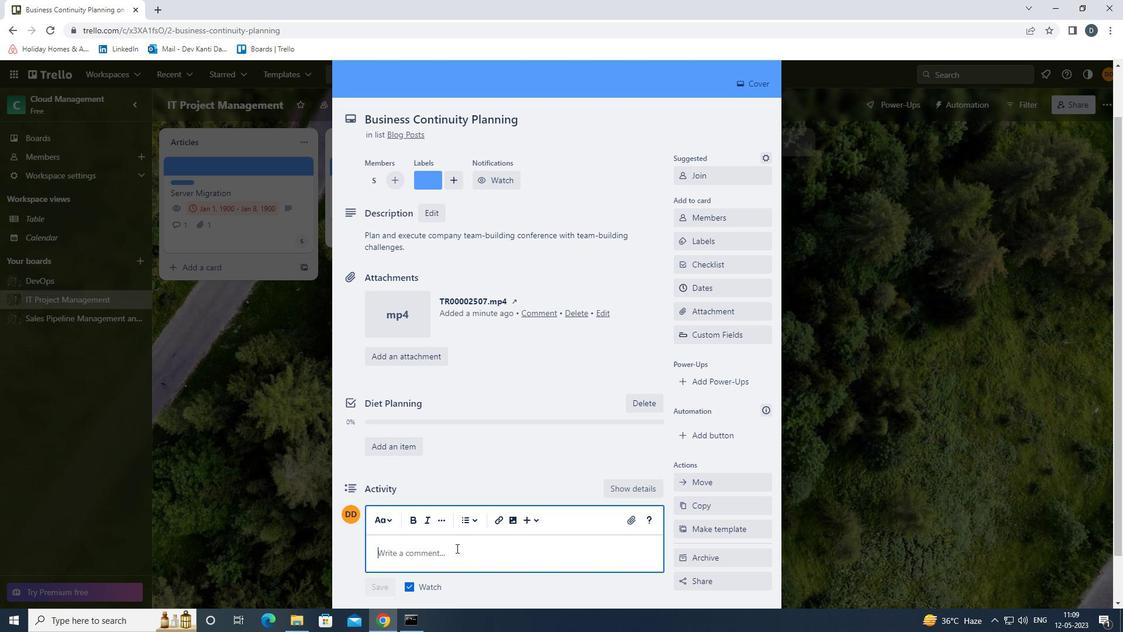 
Action: Key pressed <Key.shift>LET<Key.space>US<Key.space>APPROACH<Key.space>THIS<Key.space>A<Key.space>SENSE<Key.space>OF<Key.space>SELF-REFLECTION<Key.space>AND<Key.space>SELF-AWARENESS,<Key.space><Key.shift><Key.shift><Key.shift><Key.shift><Key.shift><Key.shift><Key.shift><Key.shift><Key.shift><Key.shift><Key.shift>R<Key.backspace>RECOGNIZING<Key.space>OUR<Key.space>OWN<Key.space>STRENGTHS<Key.space>AND<Key.space>WEAKNESSES.
Screenshot: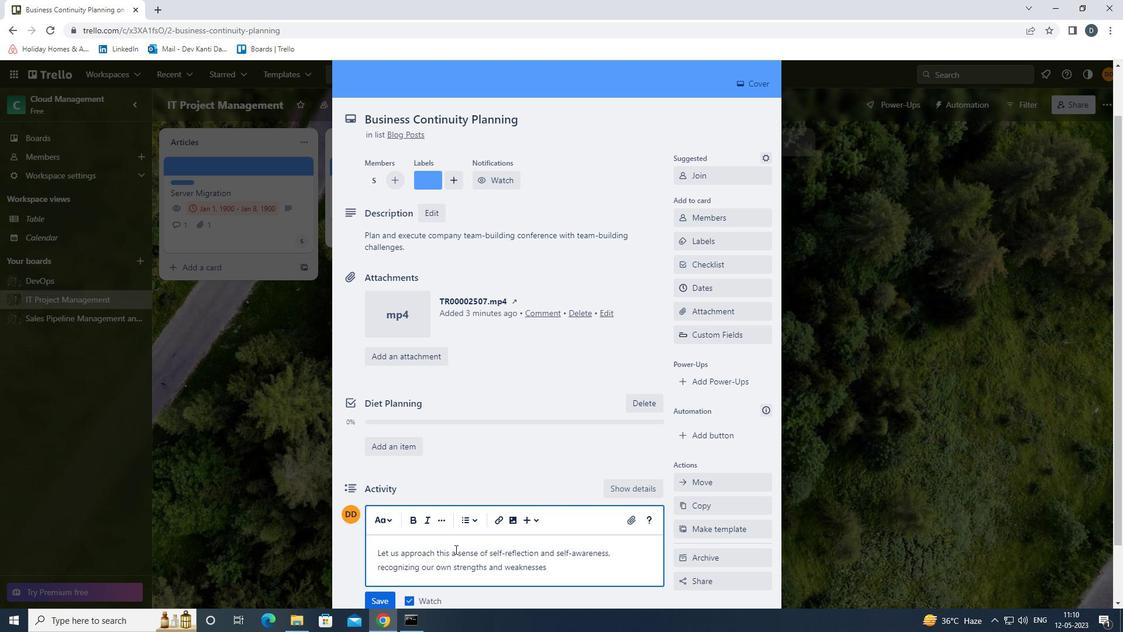 
Action: Mouse moved to (391, 595)
Screenshot: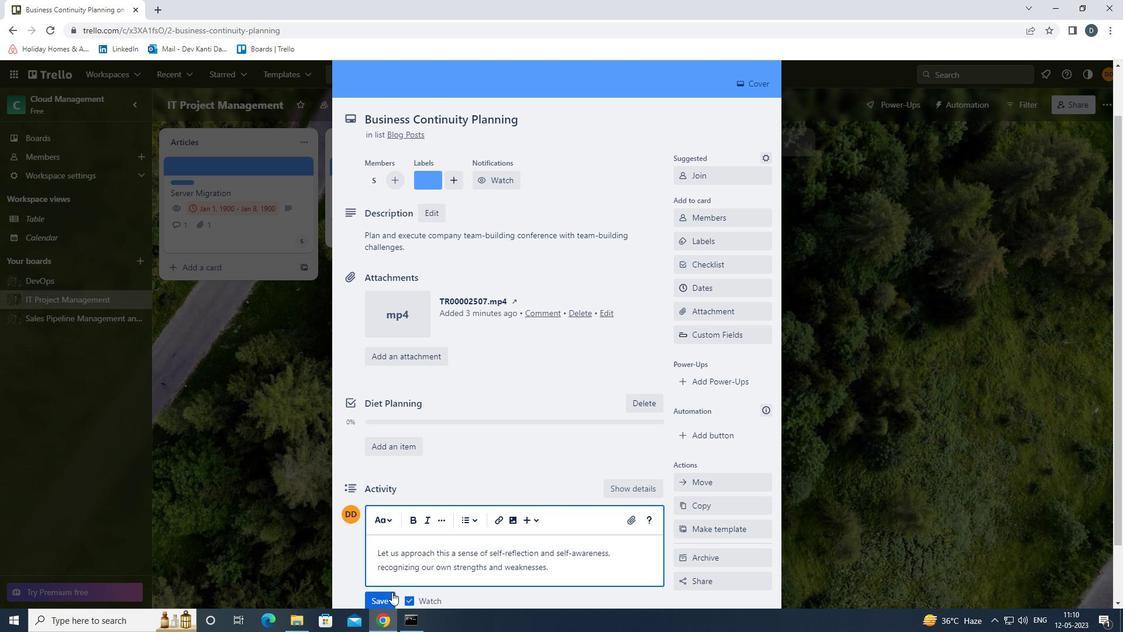 
Action: Mouse pressed left at (391, 595)
Screenshot: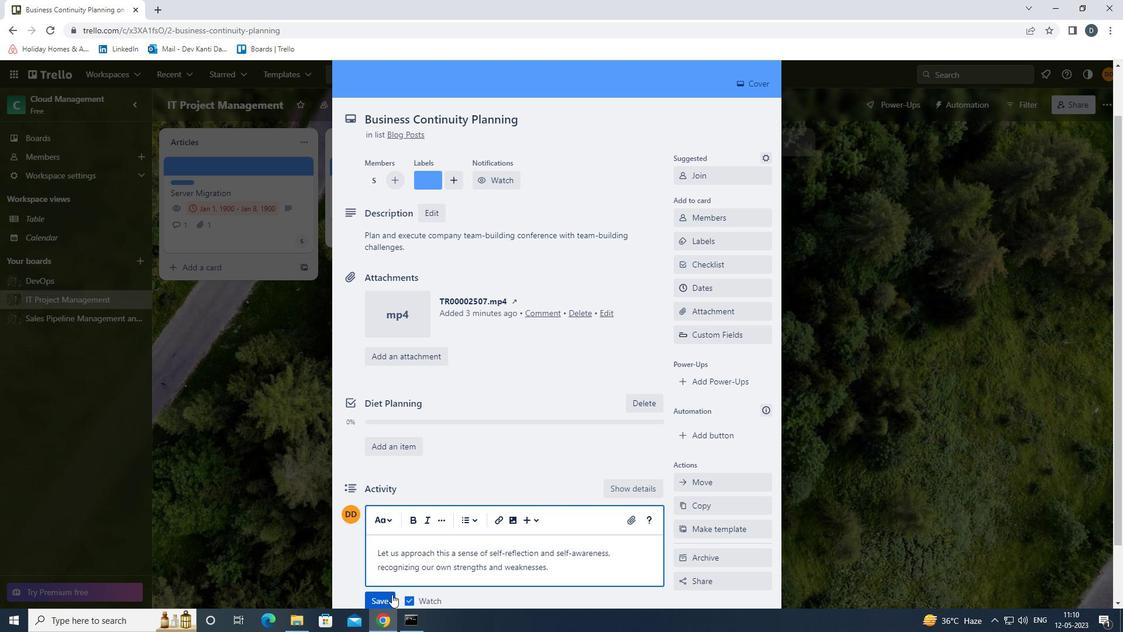 
Action: Mouse moved to (728, 286)
Screenshot: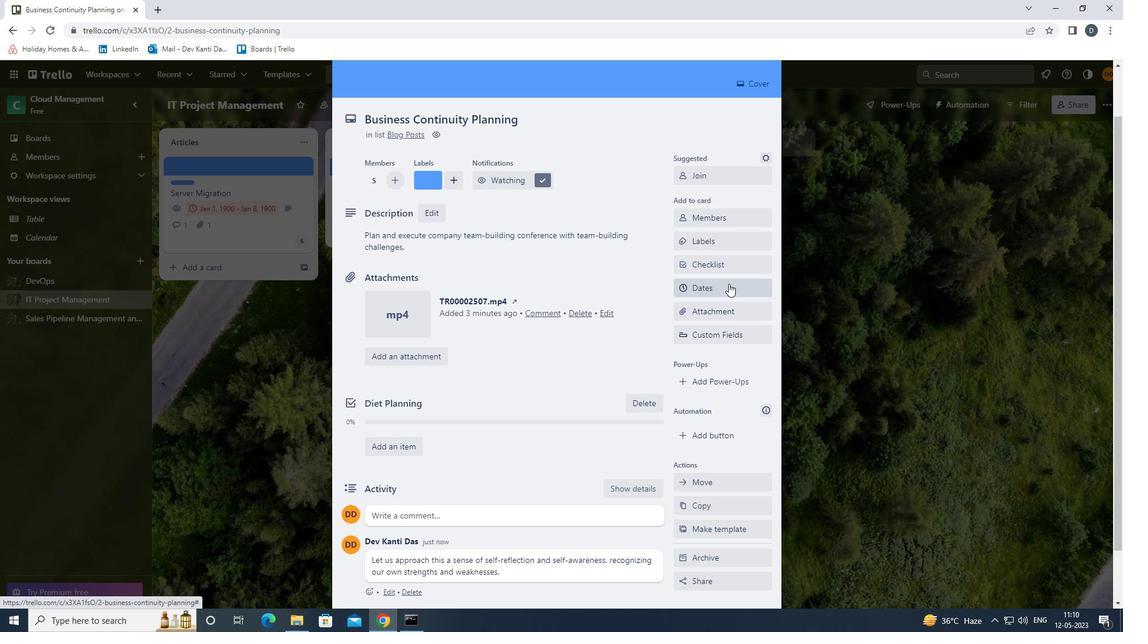 
Action: Mouse pressed left at (728, 286)
Screenshot: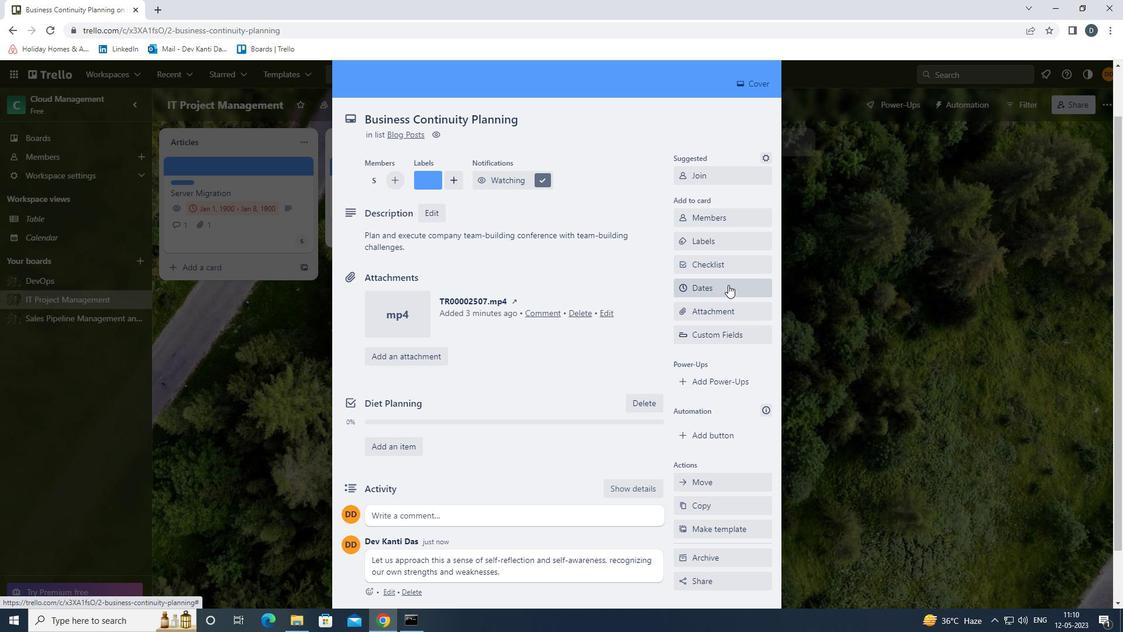 
Action: Mouse moved to (694, 316)
Screenshot: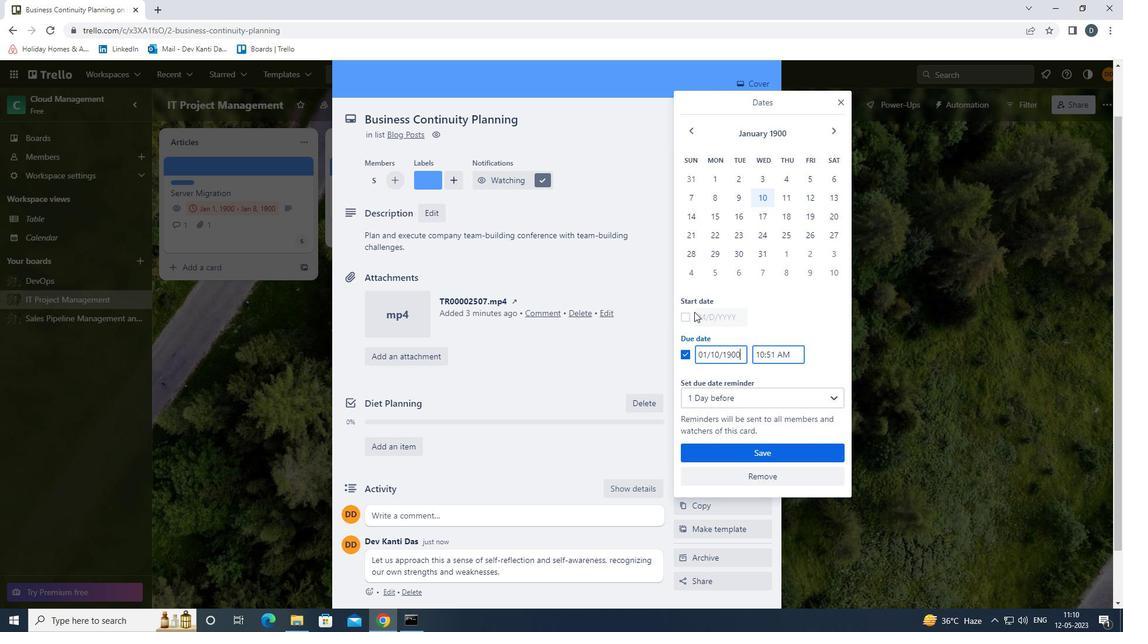 
Action: Mouse pressed left at (694, 316)
Screenshot: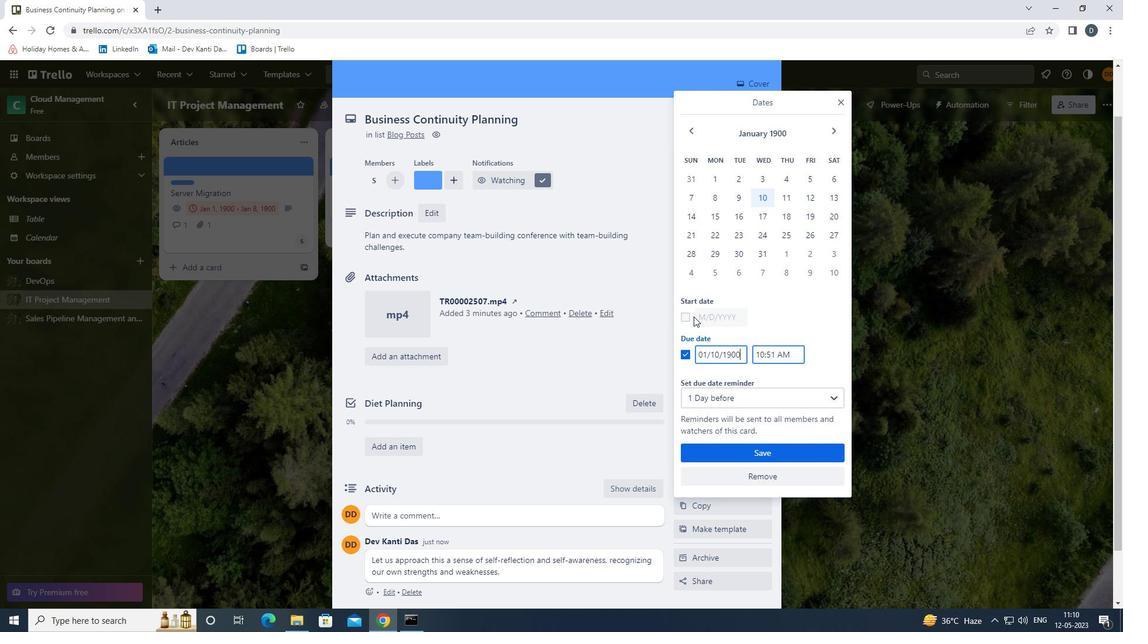 
Action: Mouse moved to (787, 182)
Screenshot: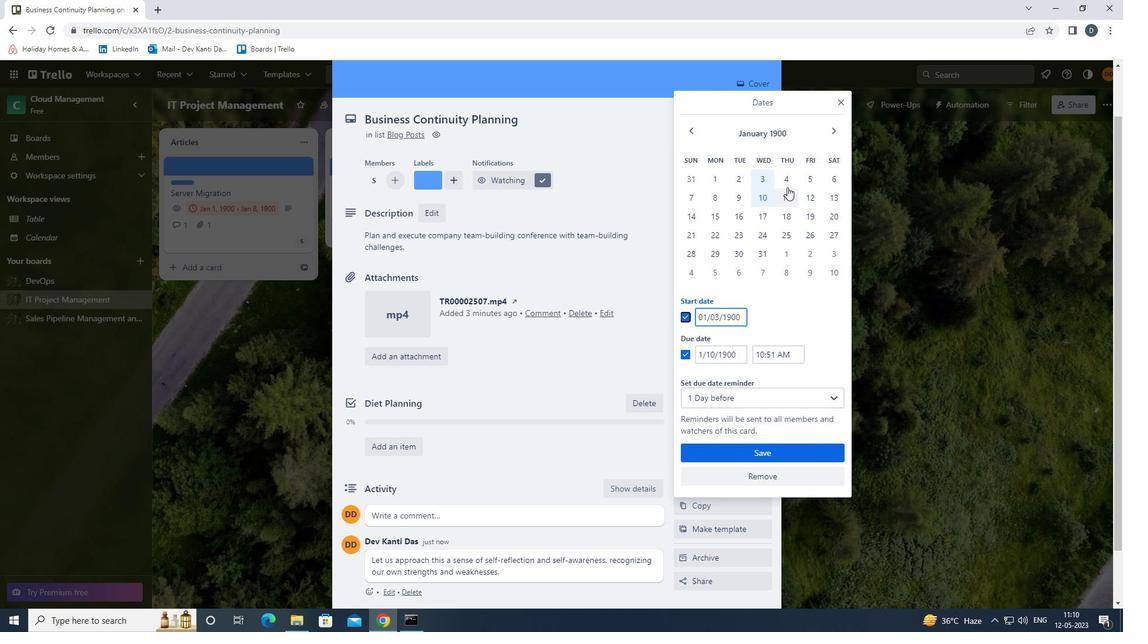 
Action: Mouse pressed left at (787, 182)
Screenshot: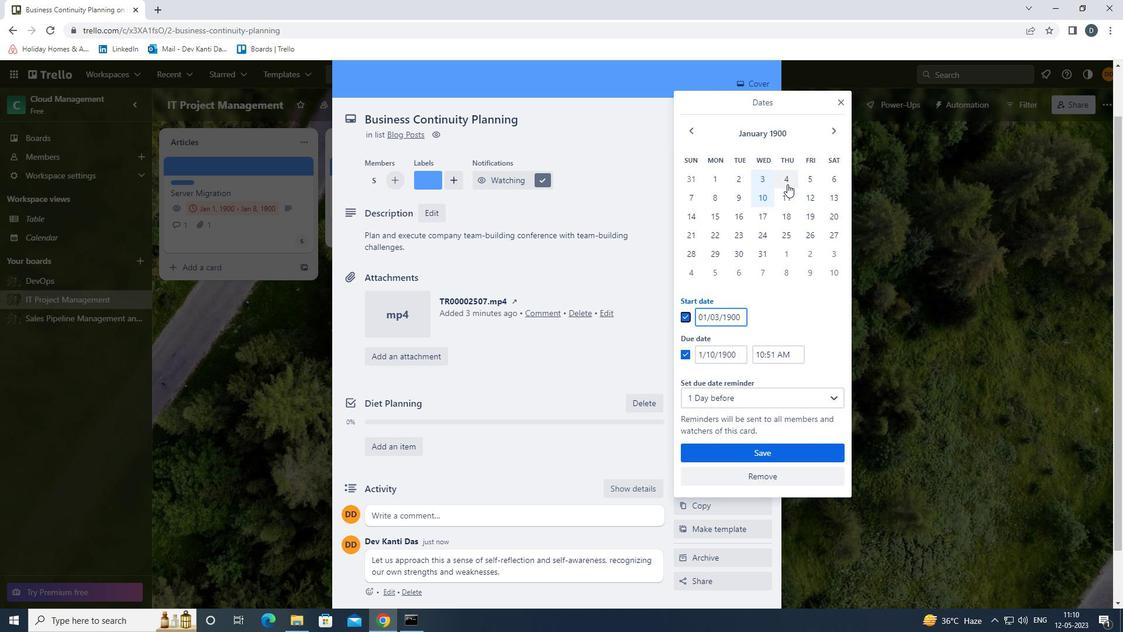 
Action: Mouse moved to (789, 200)
Screenshot: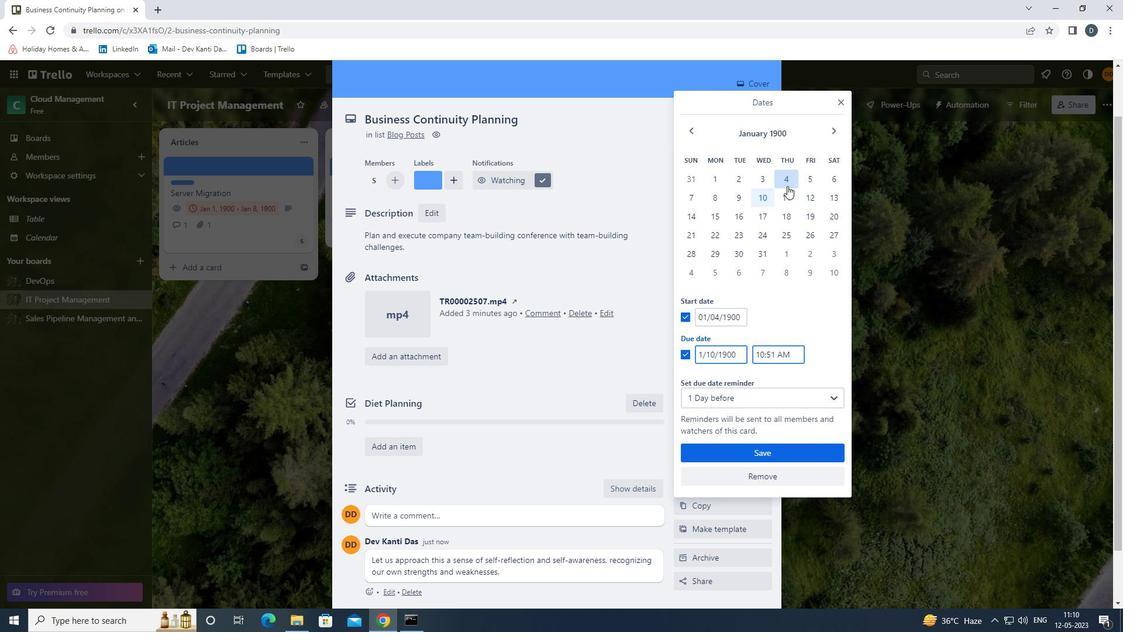 
Action: Mouse pressed left at (789, 200)
Screenshot: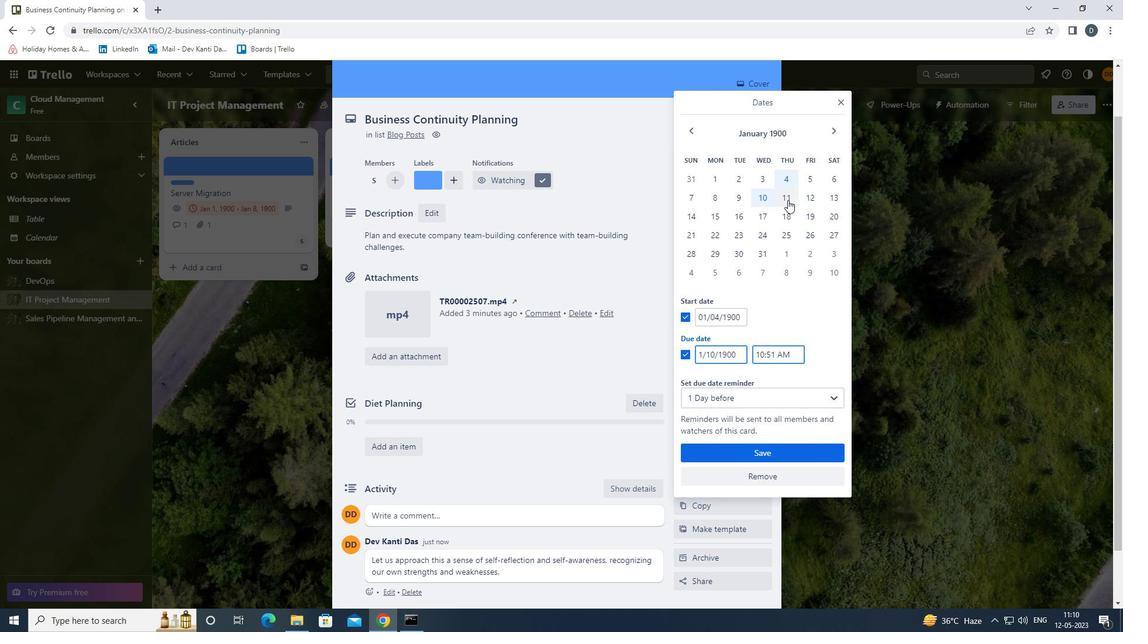 
Action: Mouse moved to (768, 448)
Screenshot: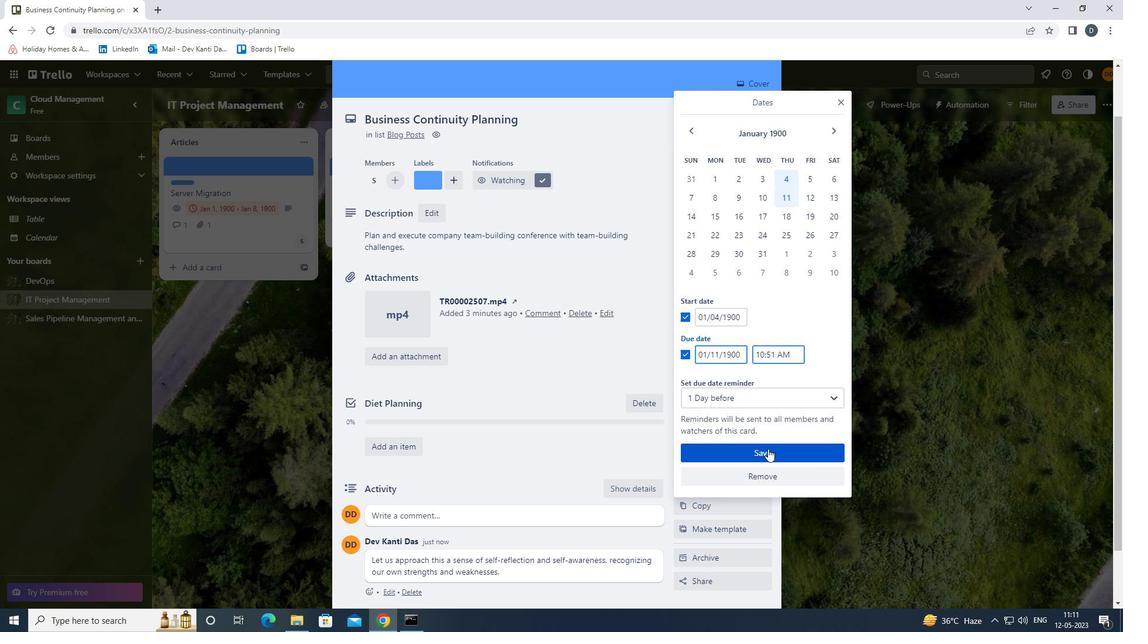 
Action: Mouse pressed left at (768, 448)
Screenshot: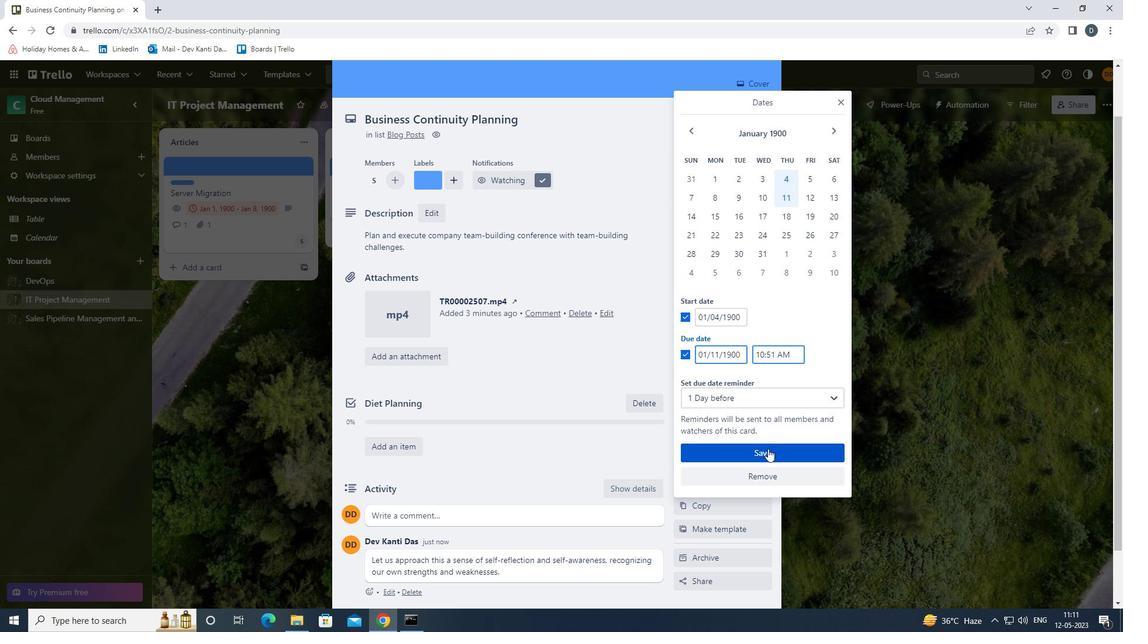 
Action: Mouse moved to (768, 446)
Screenshot: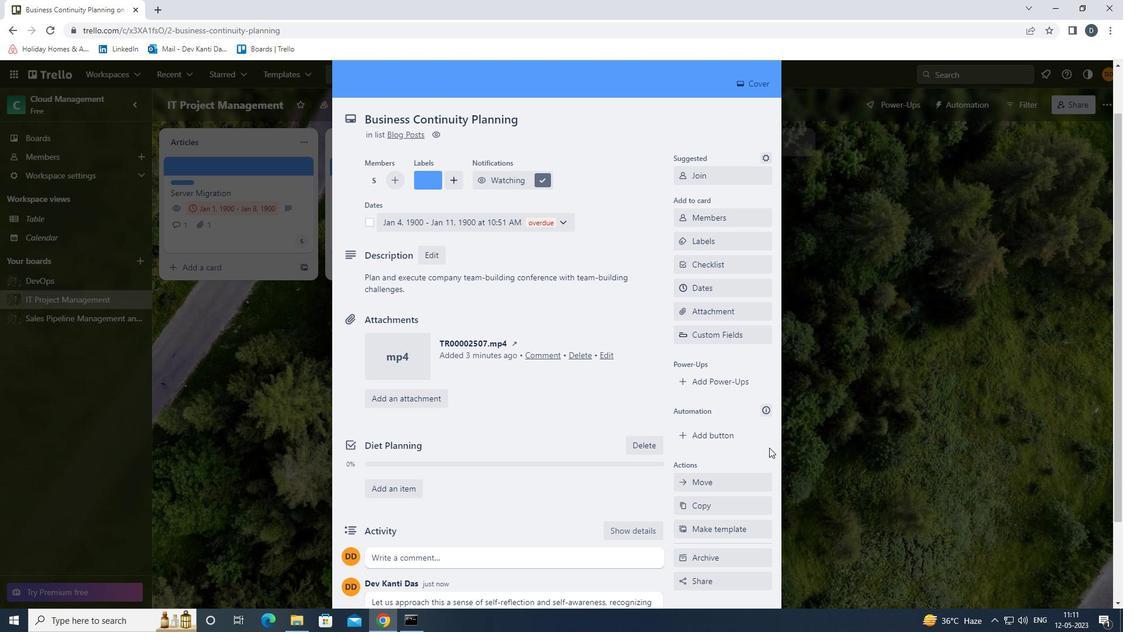 
Action: Mouse scrolled (768, 446) with delta (0, 0)
Screenshot: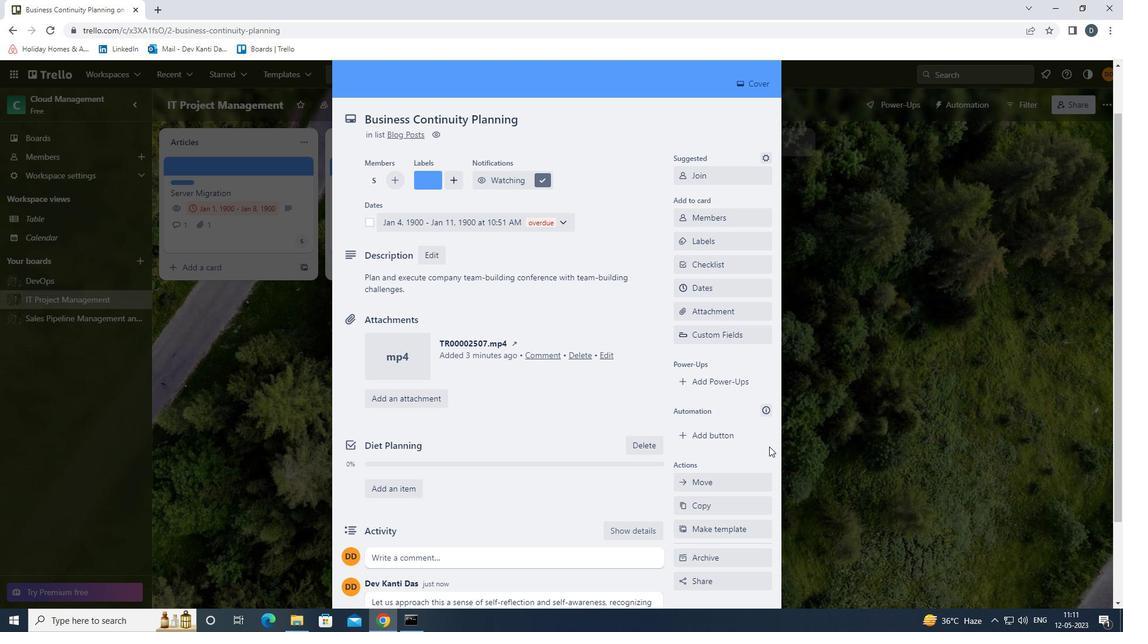 
Action: Mouse moved to (760, 102)
Screenshot: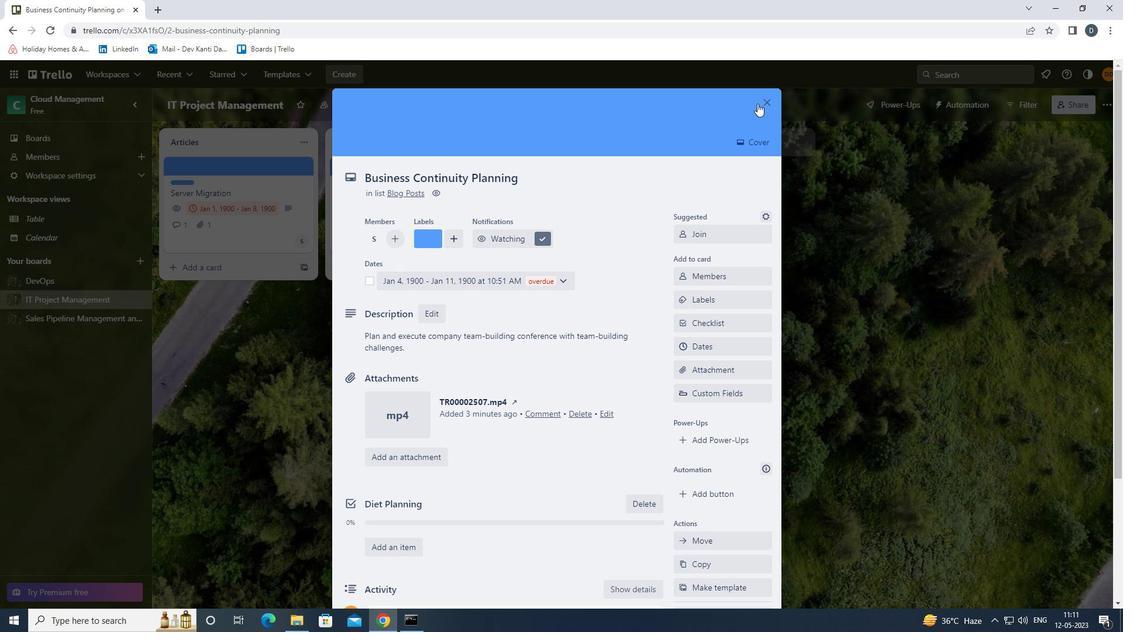 
Action: Mouse pressed left at (760, 102)
Screenshot: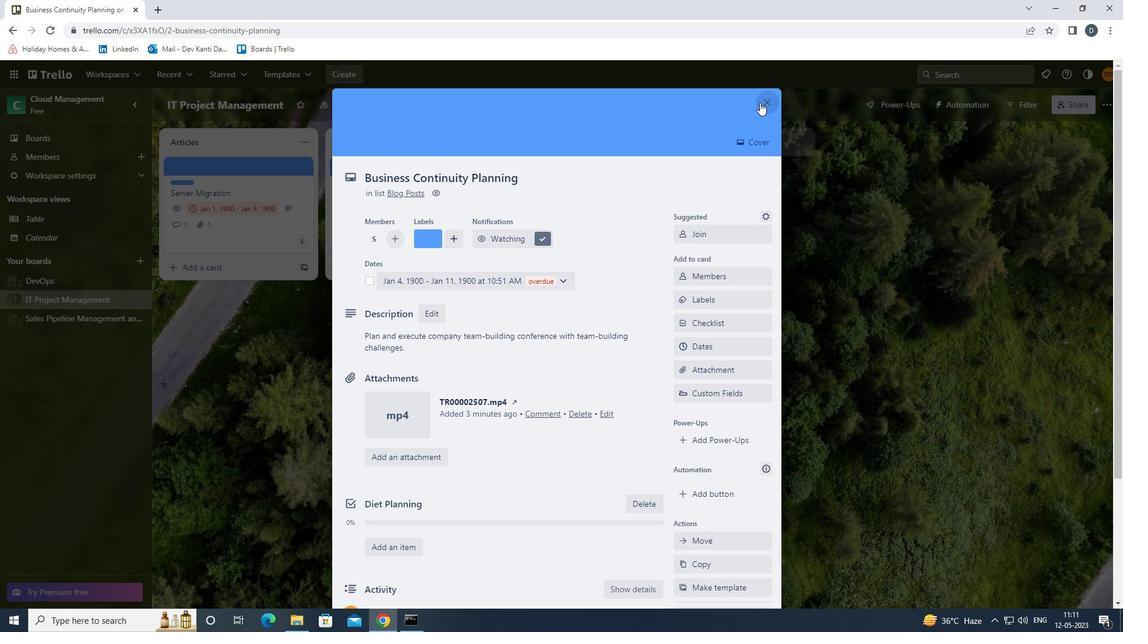 
Action: Mouse moved to (784, 267)
Screenshot: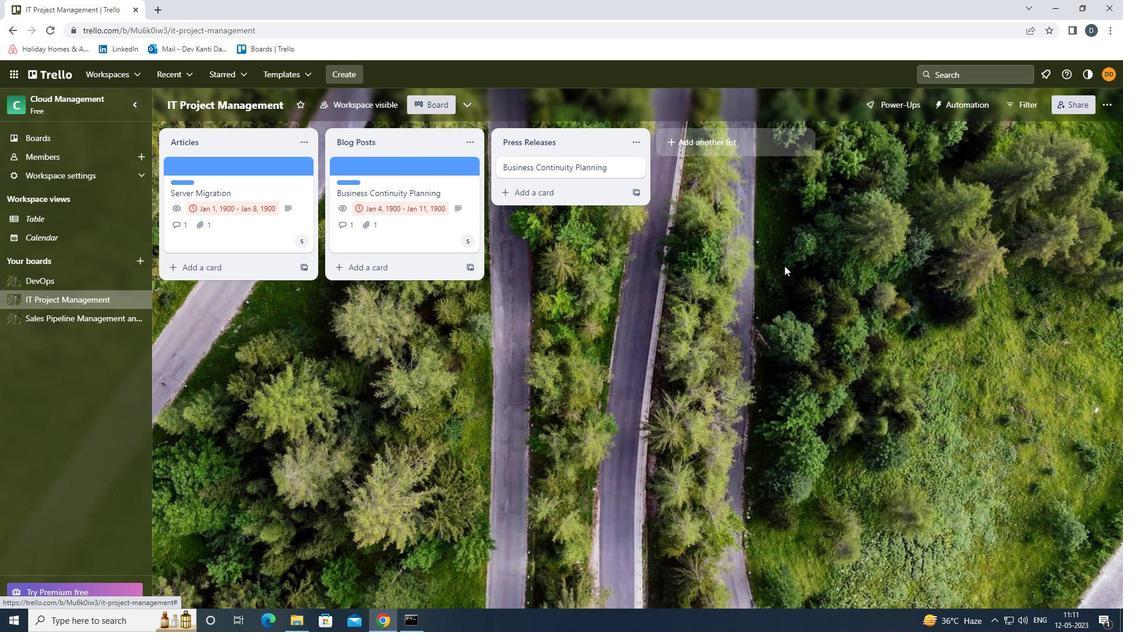 
